 Task: Find connections with filter location Portoviejo with filter topic #healthwith filter profile language German with filter current company W. L. Gore & Associates with filter school Kakatiya Institute of Technology & Science, Yerragattu Hillocks, Bheemaram, Hasanparthy, Warangal with filter industry Armed Forces with filter service category Bookkeeping with filter keywords title Conservation Scientist
Action: Mouse moved to (441, 458)
Screenshot: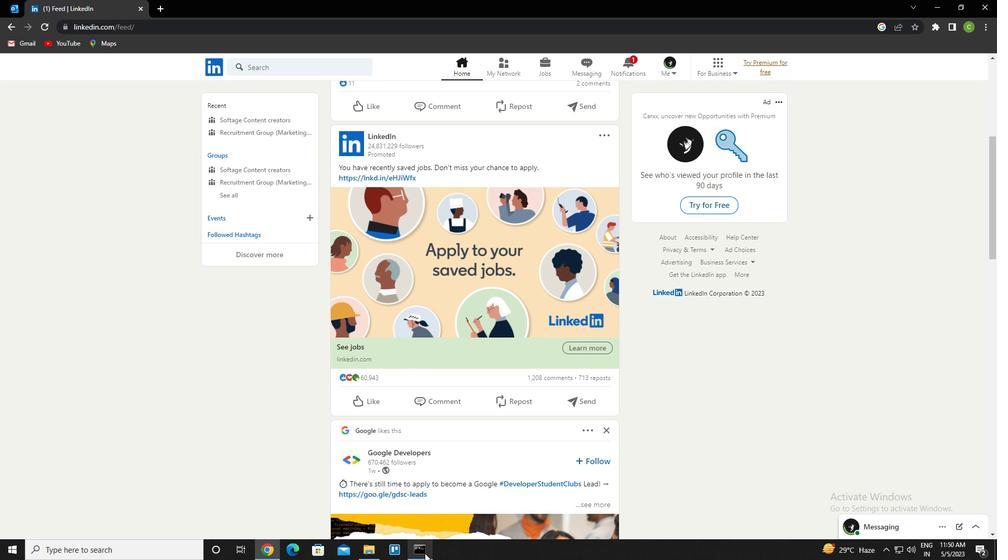 
Action: Mouse scrolled (441, 459) with delta (0, 0)
Screenshot: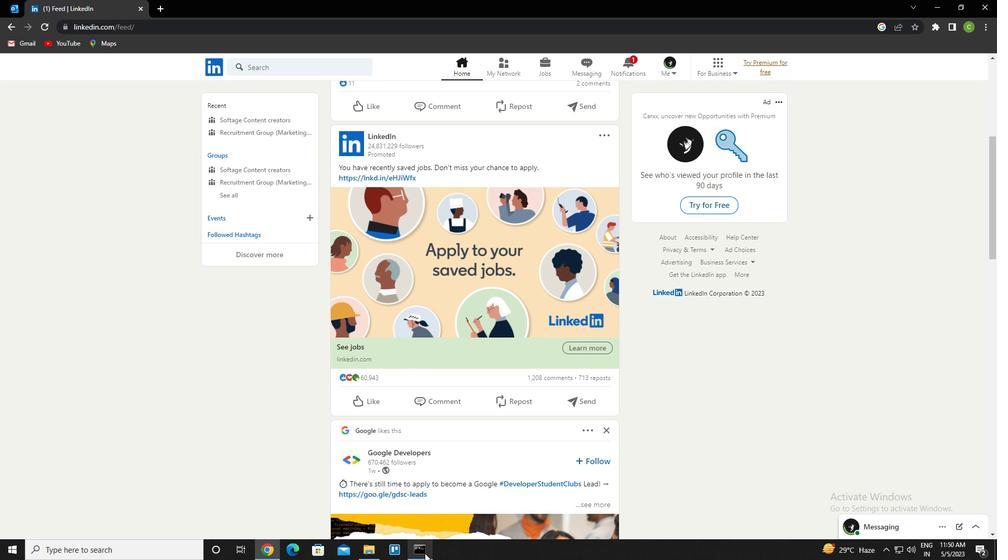 
Action: Mouse moved to (501, 70)
Screenshot: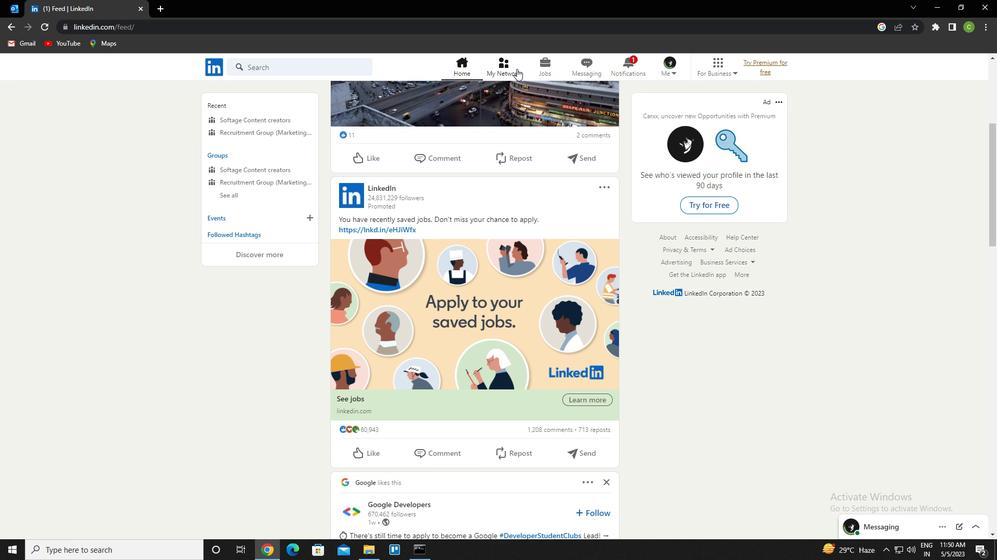 
Action: Mouse pressed left at (501, 70)
Screenshot: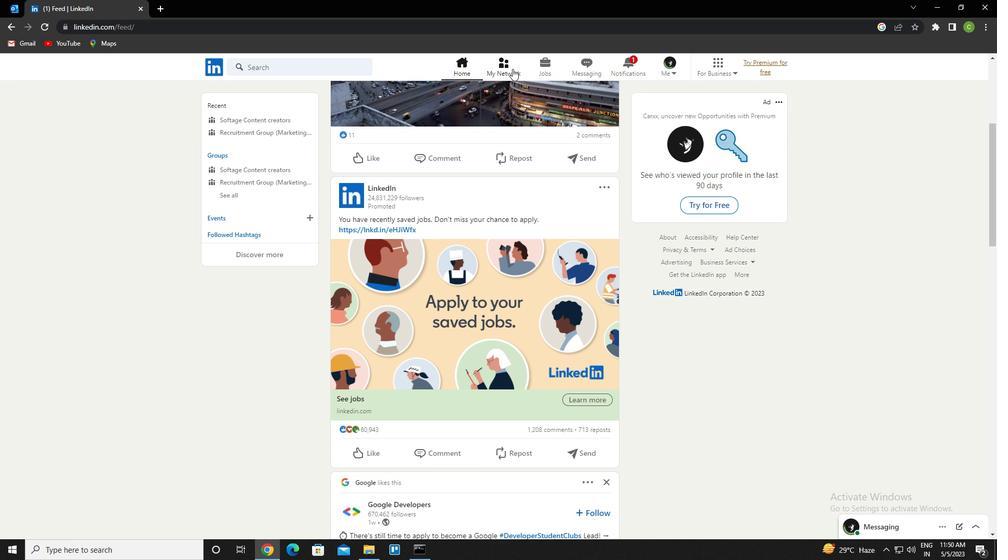 
Action: Mouse moved to (310, 131)
Screenshot: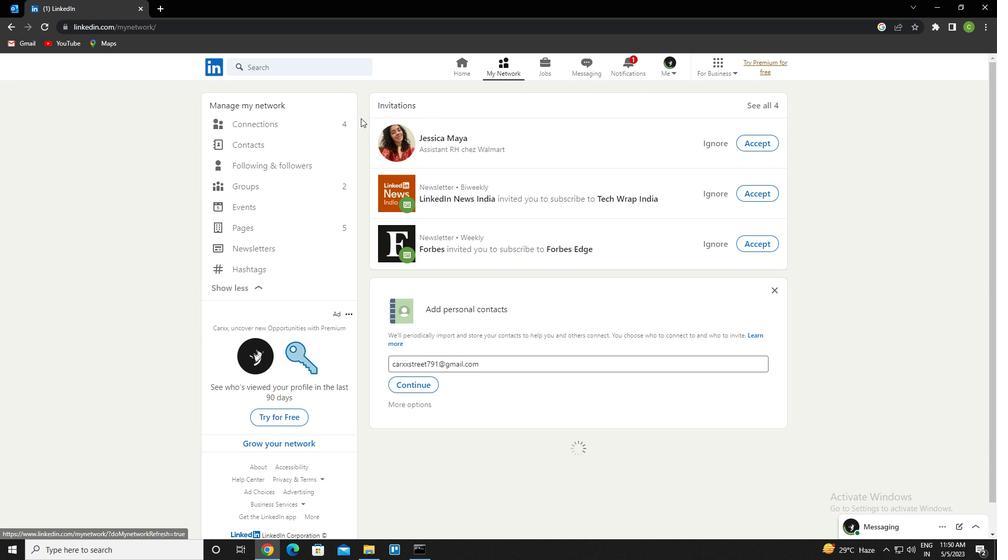 
Action: Mouse pressed left at (310, 131)
Screenshot: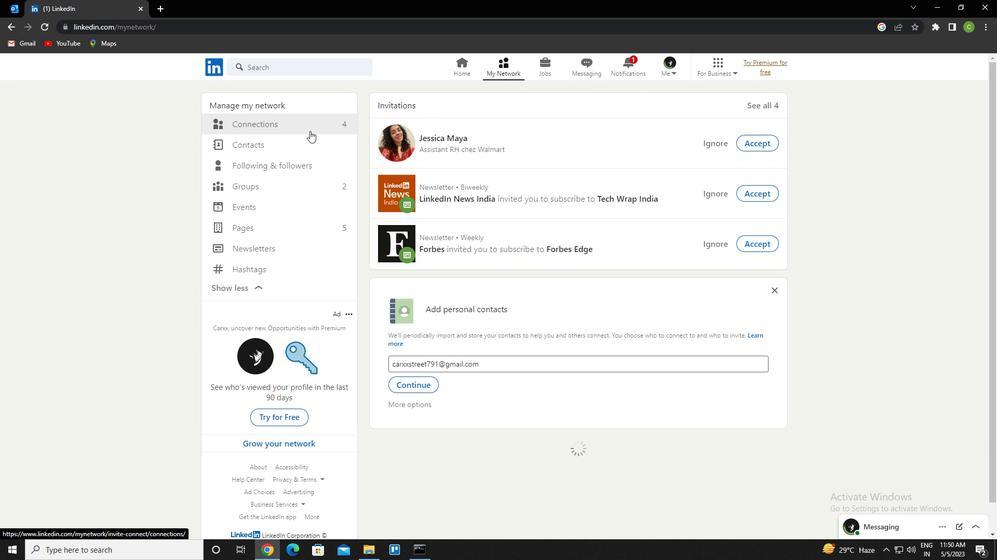 
Action: Mouse moved to (293, 127)
Screenshot: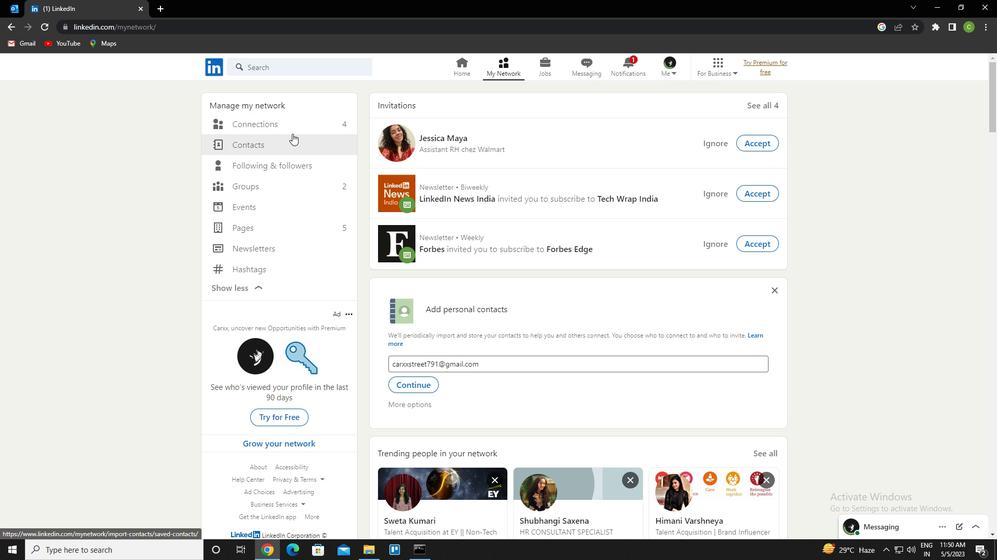 
Action: Mouse pressed left at (293, 127)
Screenshot: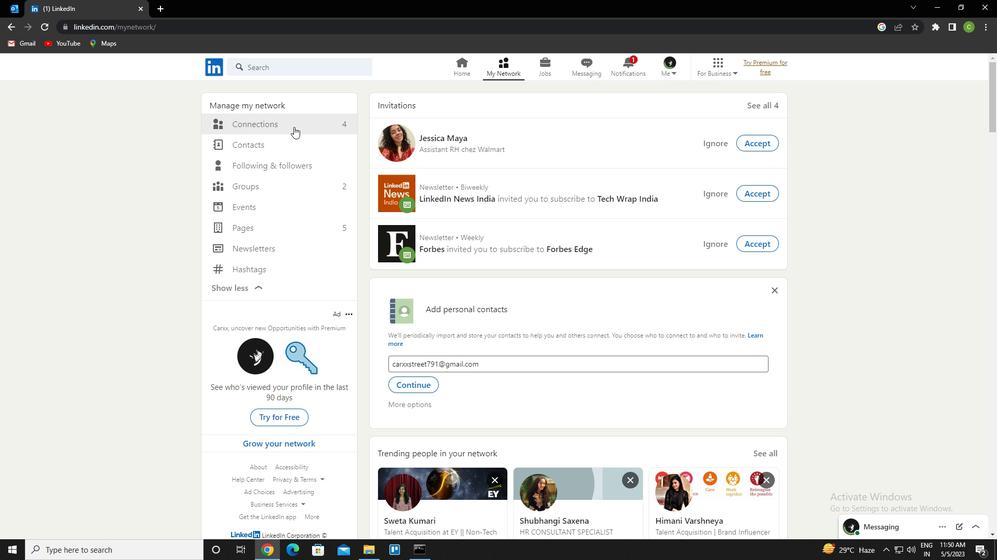 
Action: Mouse moved to (563, 120)
Screenshot: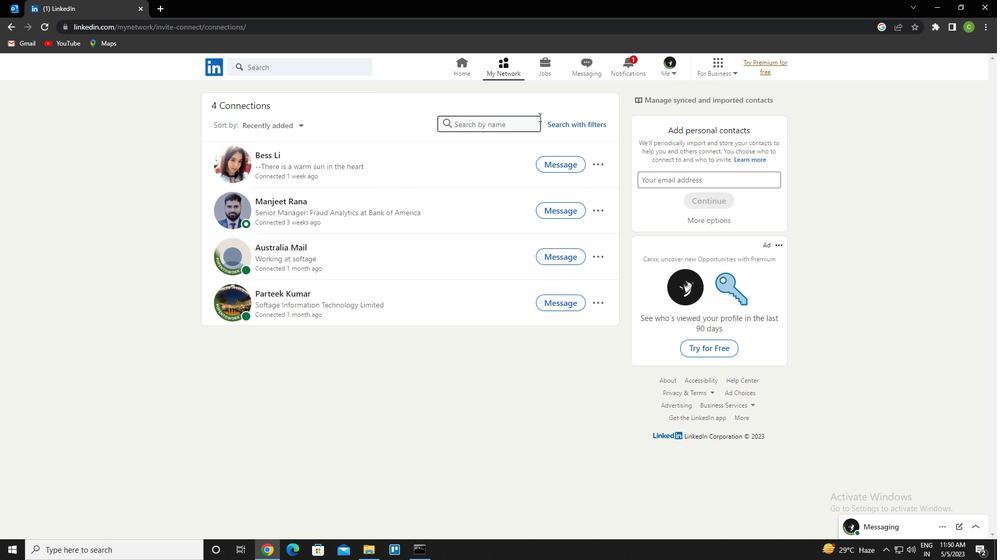 
Action: Mouse pressed left at (563, 120)
Screenshot: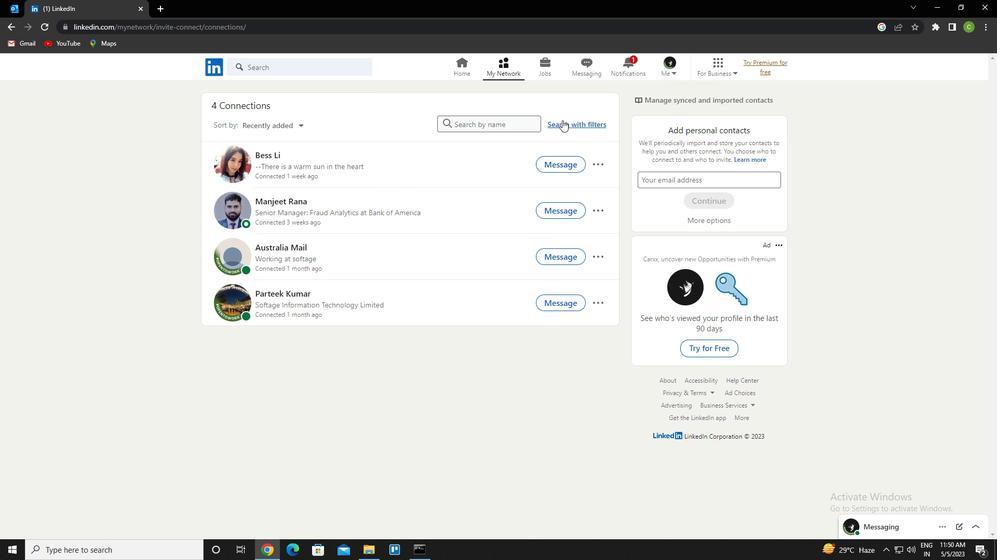 
Action: Mouse moved to (541, 72)
Screenshot: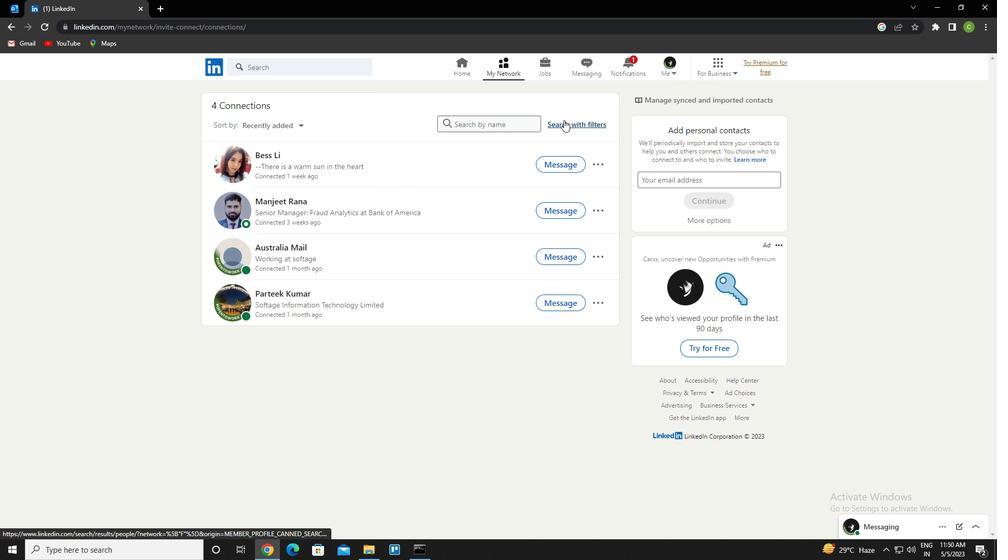 
Action: Key pressed <Key.space>
Screenshot: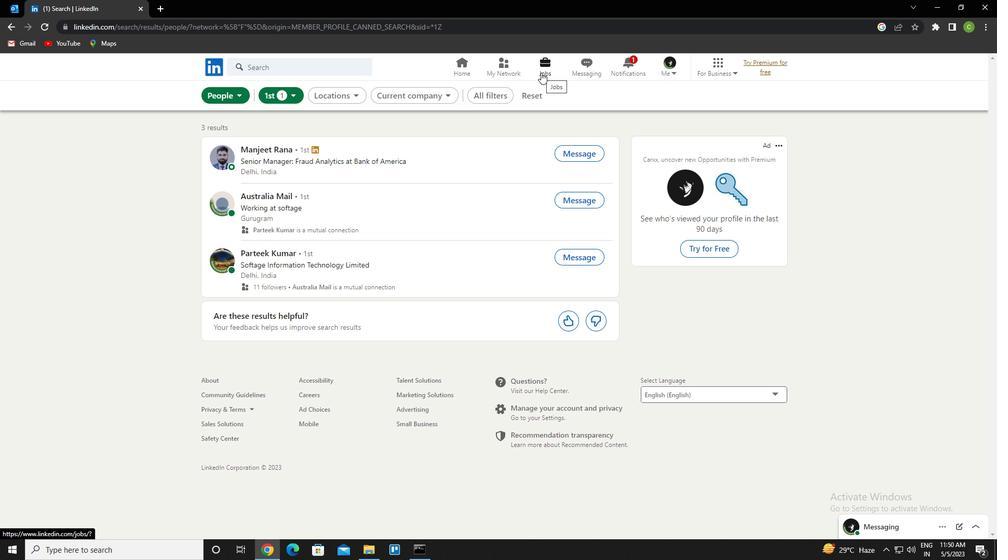 
Action: Mouse moved to (525, 93)
Screenshot: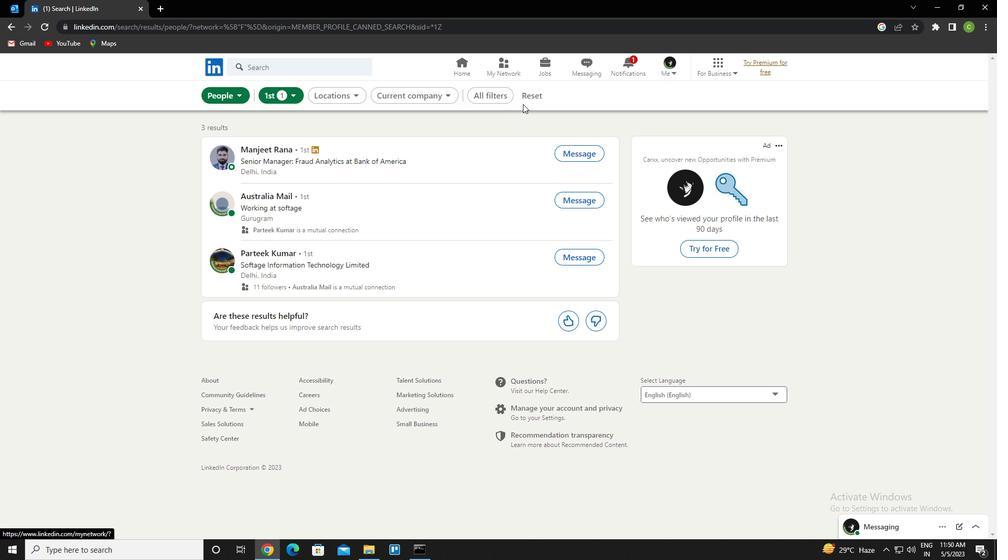 
Action: Mouse pressed left at (525, 93)
Screenshot: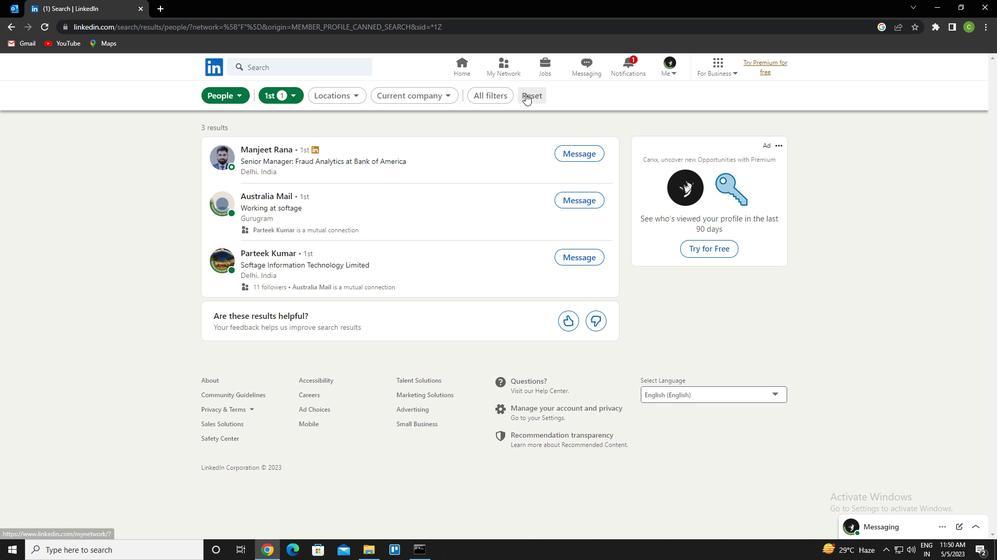 
Action: Mouse moved to (519, 101)
Screenshot: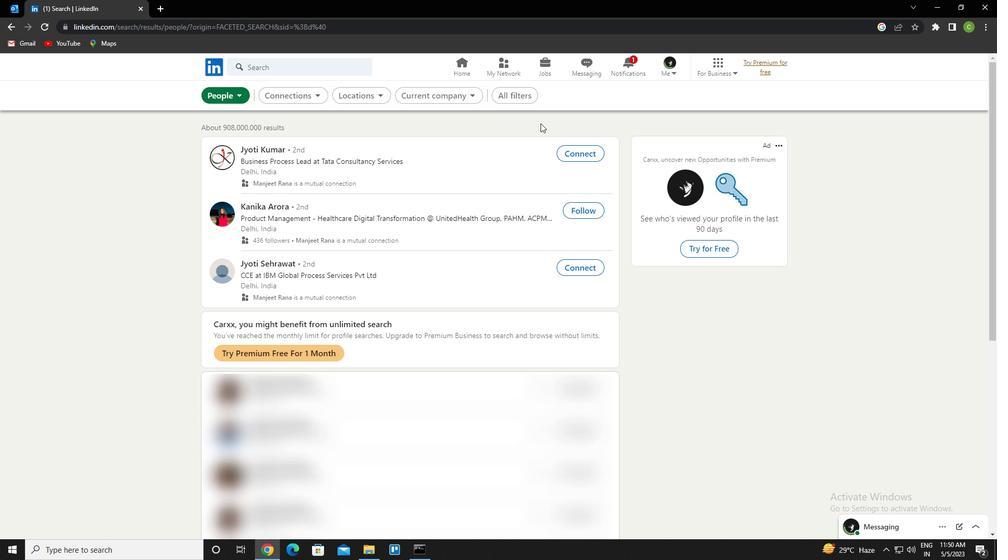 
Action: Mouse pressed left at (519, 101)
Screenshot: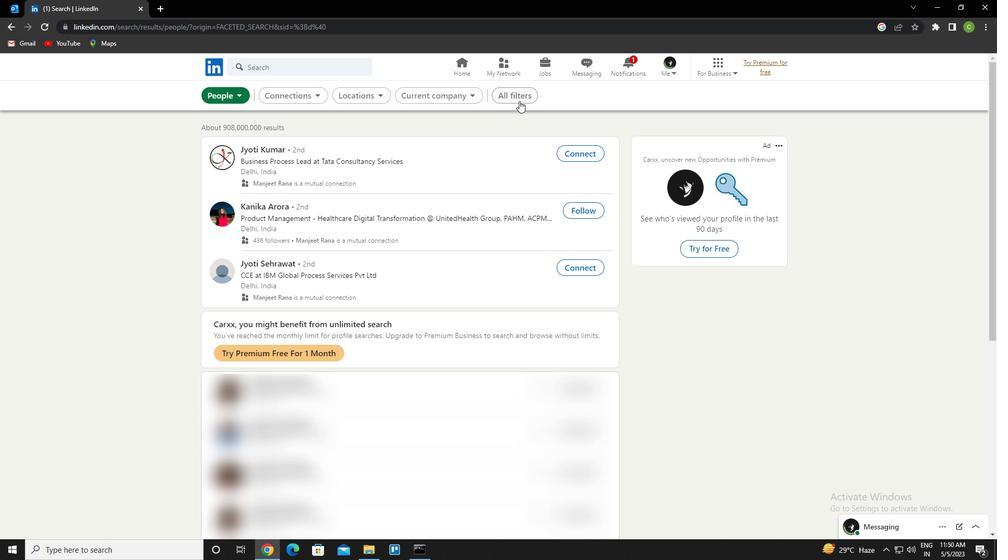 
Action: Mouse moved to (848, 221)
Screenshot: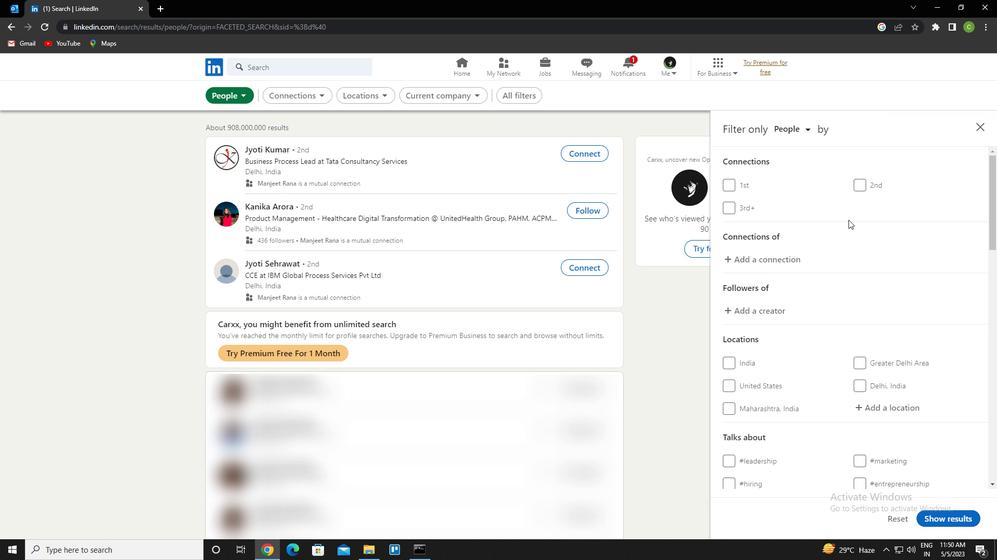 
Action: Mouse scrolled (848, 220) with delta (0, 0)
Screenshot: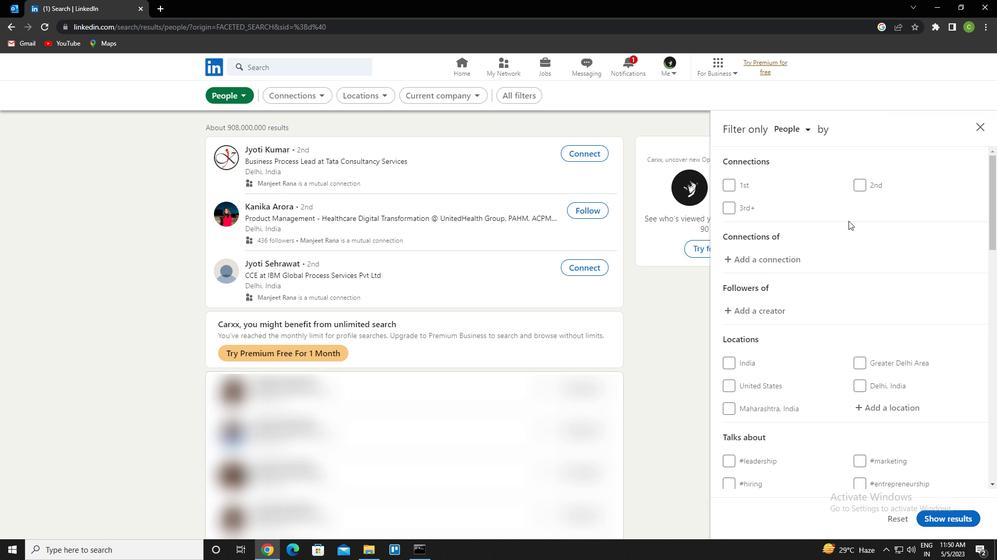 
Action: Mouse scrolled (848, 220) with delta (0, 0)
Screenshot: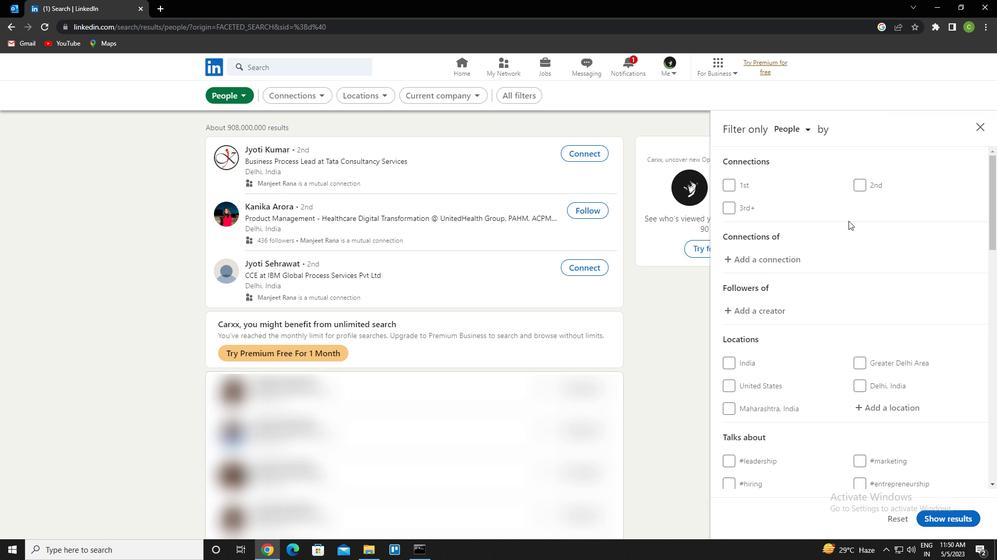 
Action: Mouse moved to (876, 301)
Screenshot: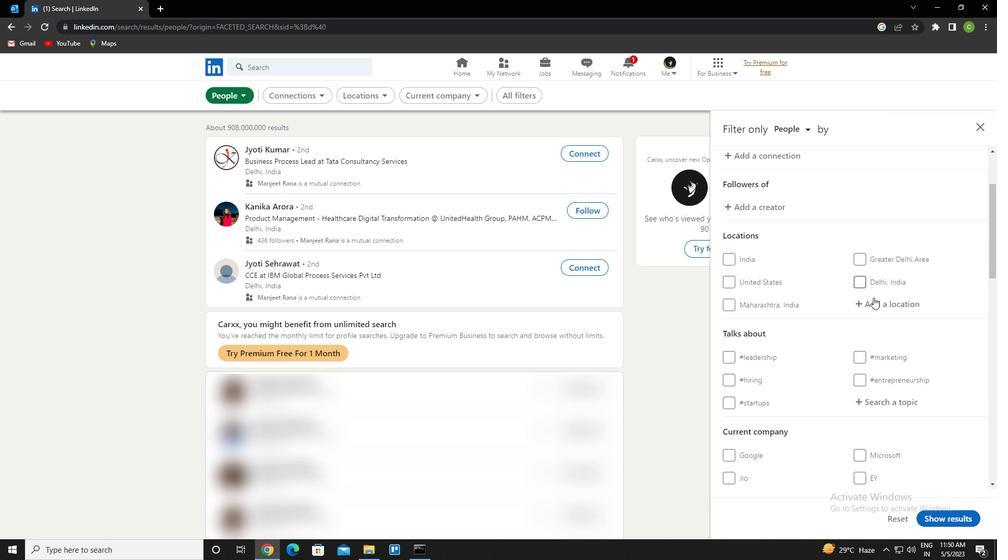 
Action: Mouse pressed left at (876, 301)
Screenshot: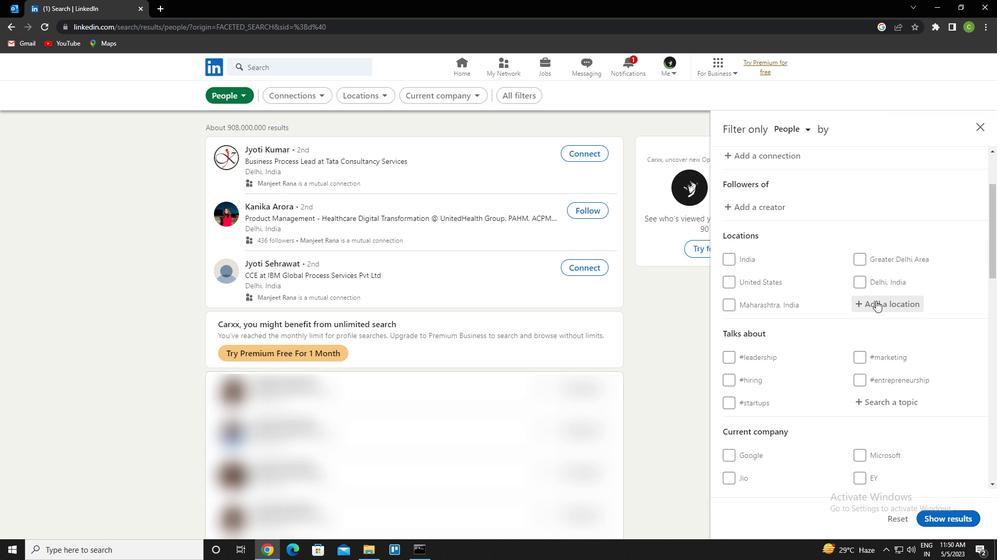 
Action: Mouse moved to (789, 236)
Screenshot: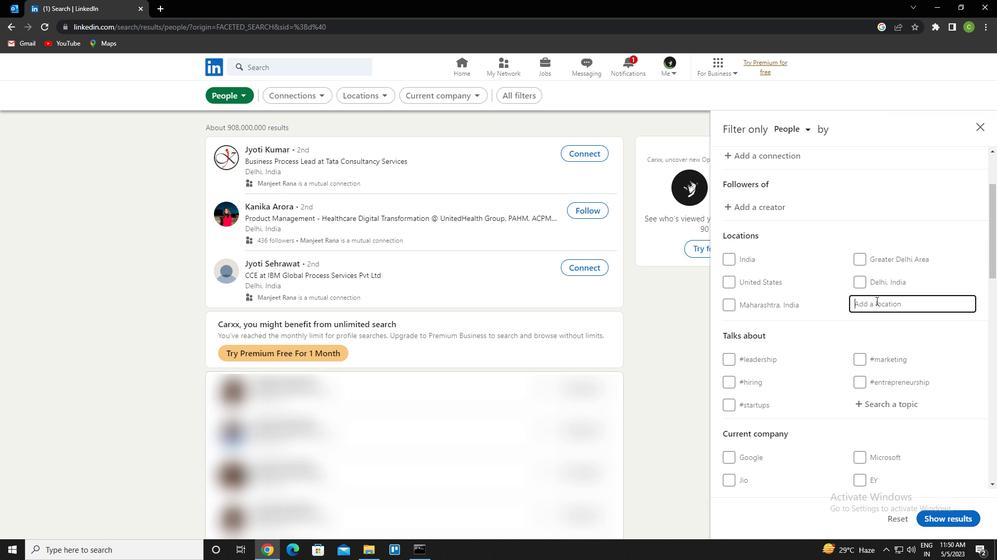 
Action: Key pressed <Key.caps_lock>p<Key.caps_lock>ortoviejo<Key.down><Key.enter>
Screenshot: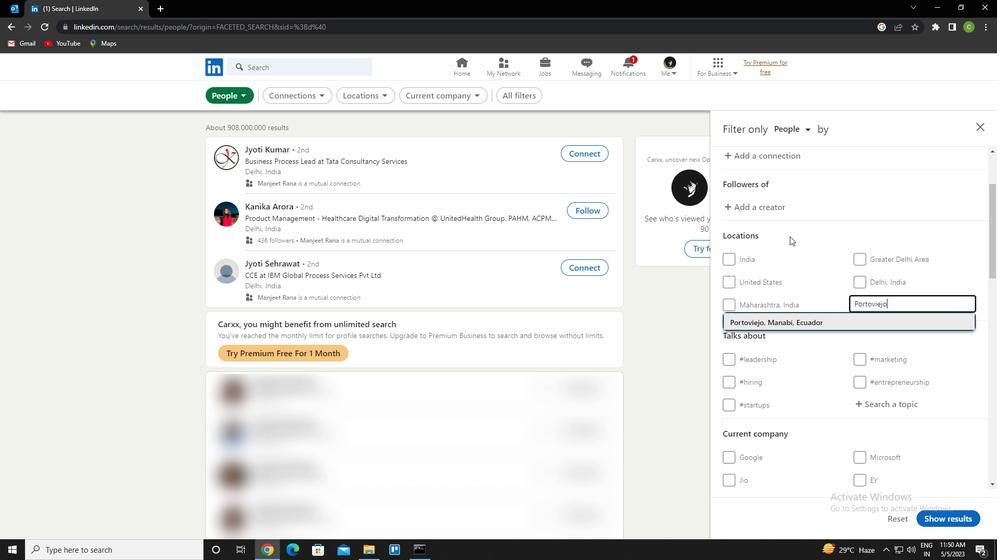 
Action: Mouse moved to (819, 230)
Screenshot: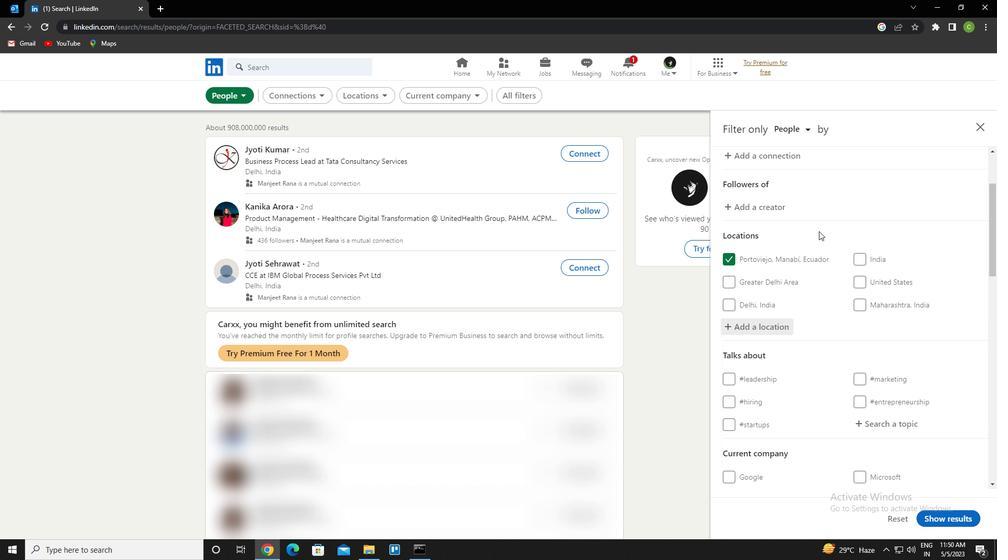 
Action: Mouse scrolled (819, 229) with delta (0, 0)
Screenshot: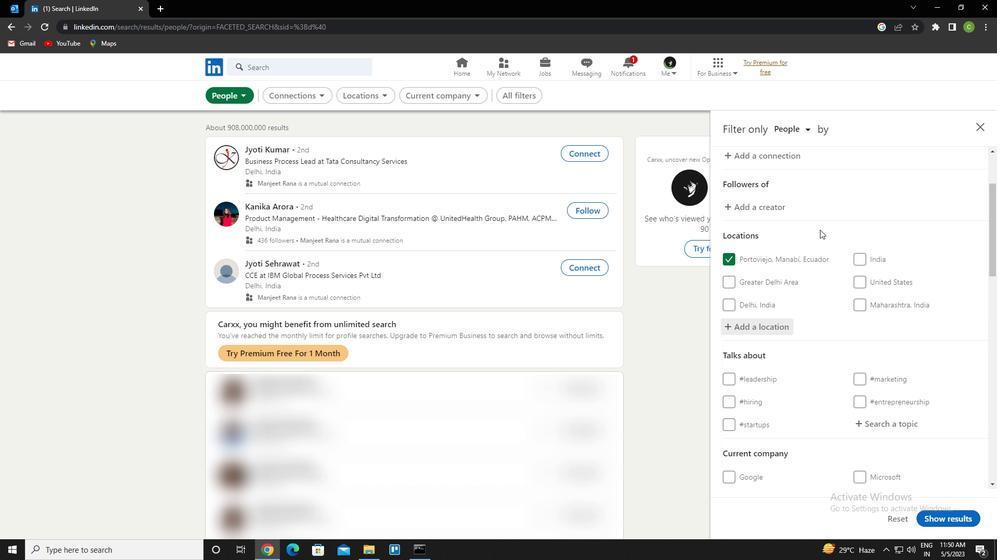 
Action: Mouse moved to (897, 372)
Screenshot: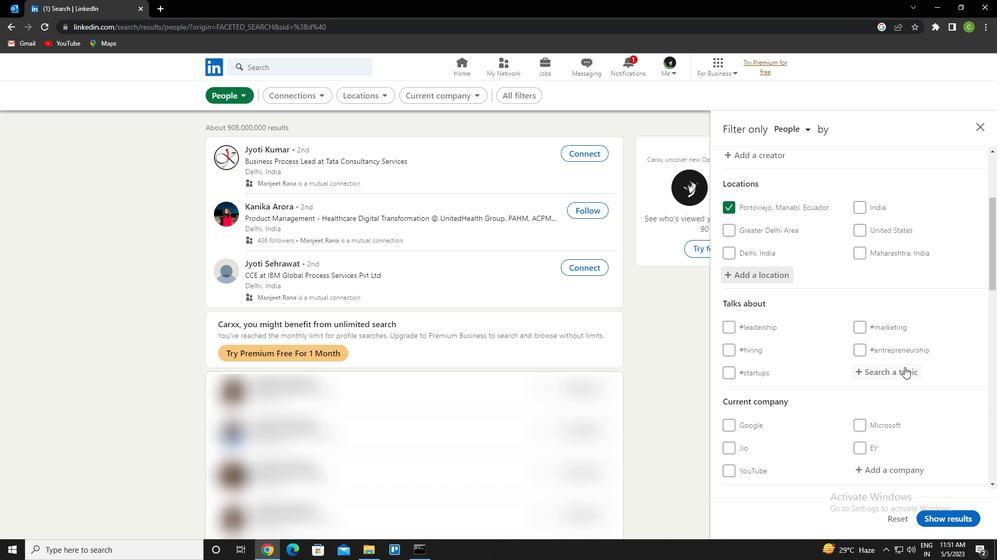 
Action: Mouse pressed left at (897, 372)
Screenshot: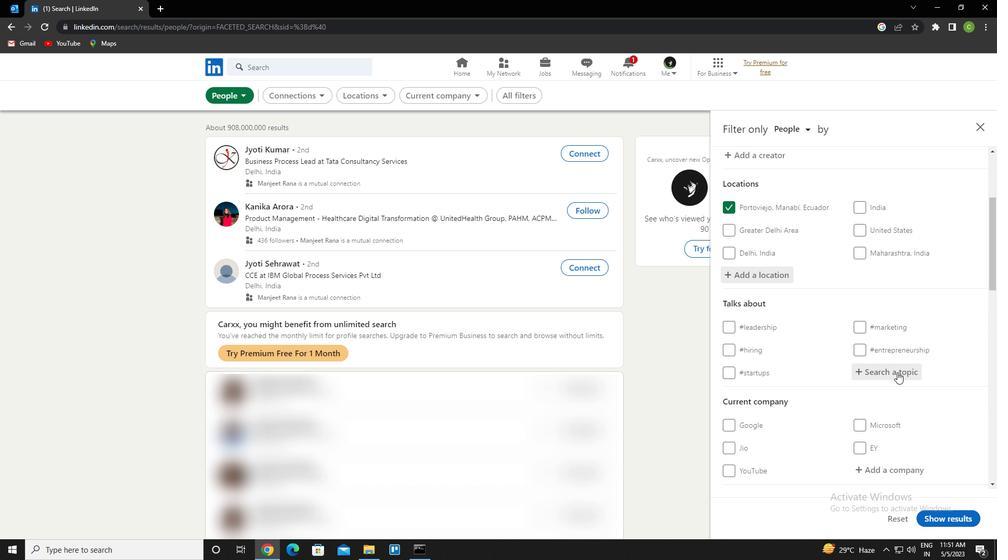 
Action: Mouse moved to (857, 348)
Screenshot: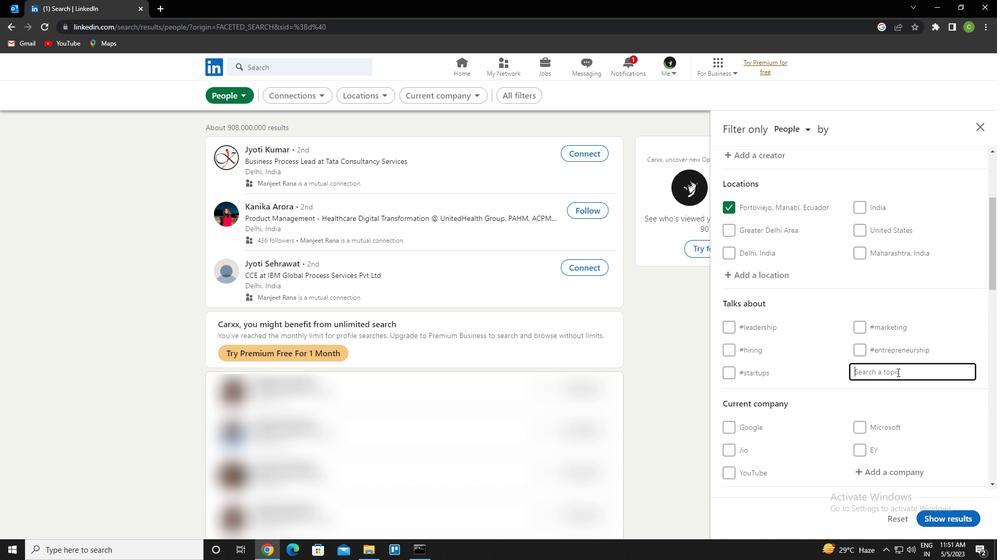 
Action: Key pressed health<Key.down><Key.down><Key.enter>
Screenshot: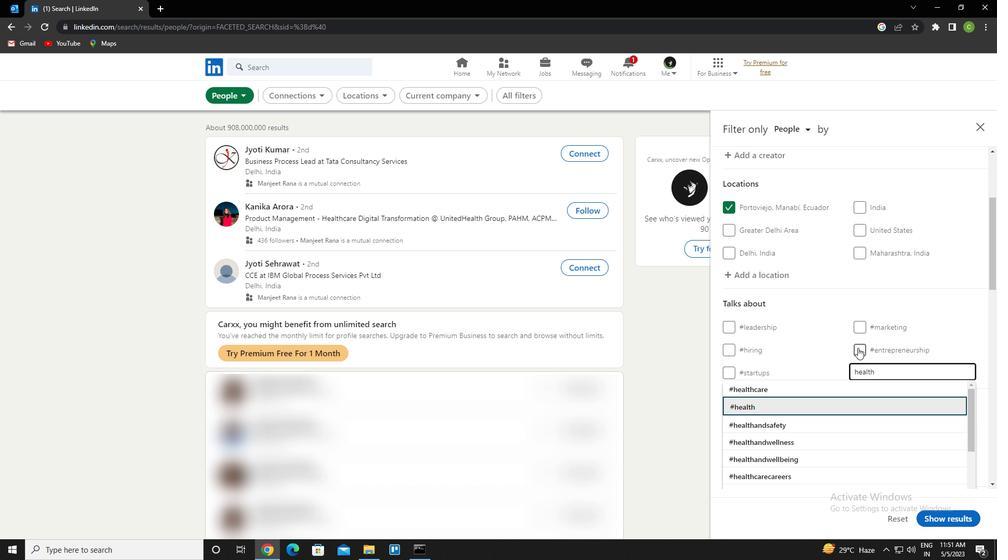 
Action: Mouse scrolled (857, 347) with delta (0, 0)
Screenshot: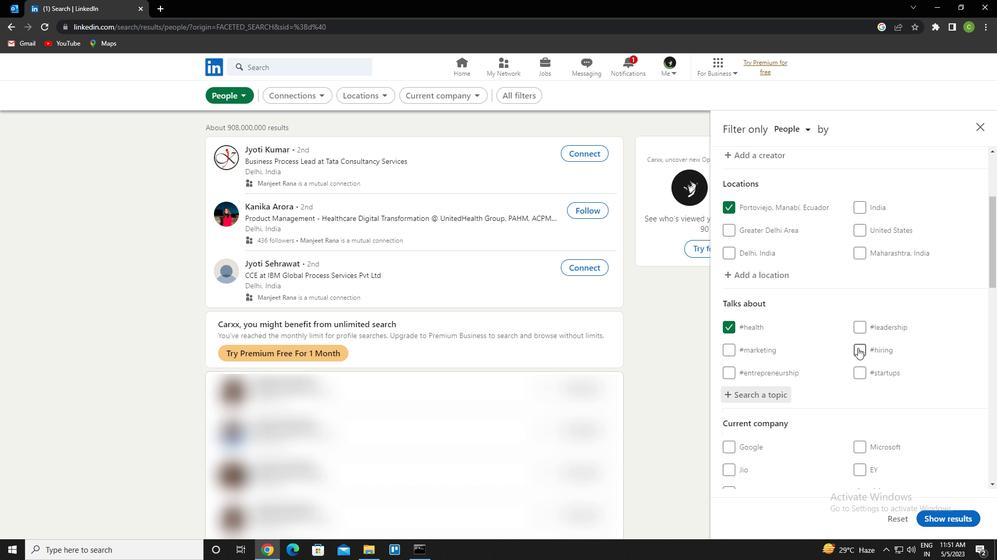 
Action: Mouse scrolled (857, 347) with delta (0, 0)
Screenshot: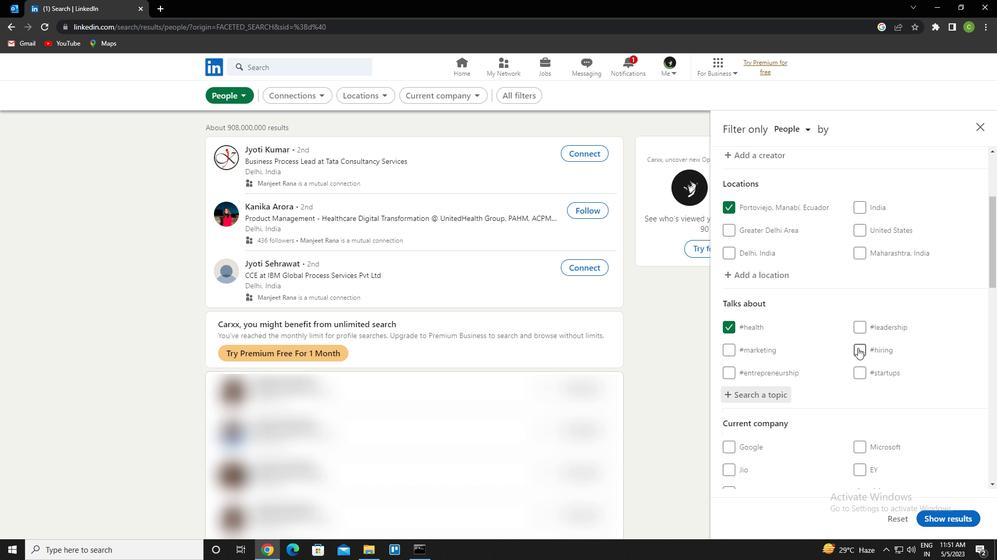 
Action: Mouse scrolled (857, 347) with delta (0, 0)
Screenshot: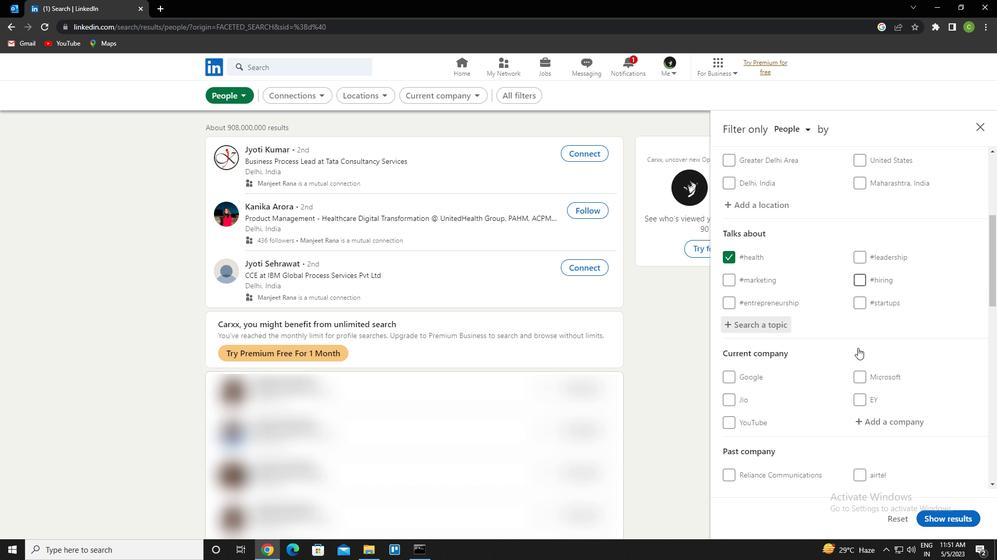 
Action: Mouse scrolled (857, 347) with delta (0, 0)
Screenshot: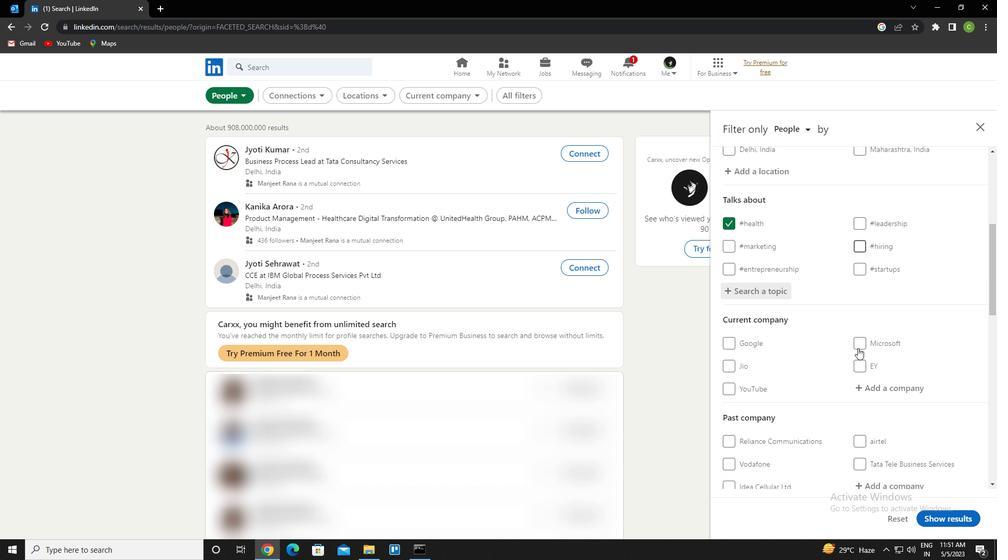 
Action: Mouse scrolled (857, 347) with delta (0, 0)
Screenshot: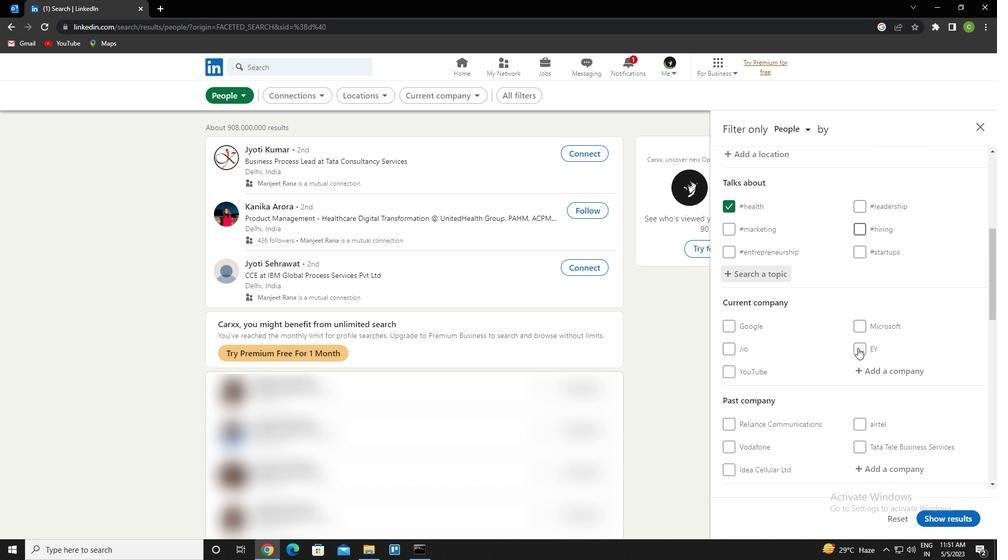 
Action: Mouse scrolled (857, 347) with delta (0, 0)
Screenshot: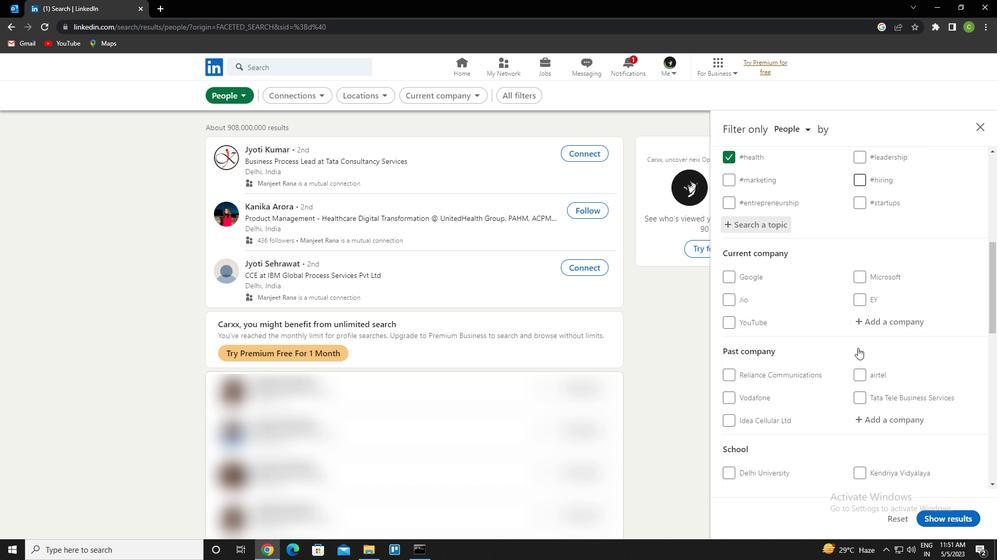 
Action: Mouse scrolled (857, 347) with delta (0, 0)
Screenshot: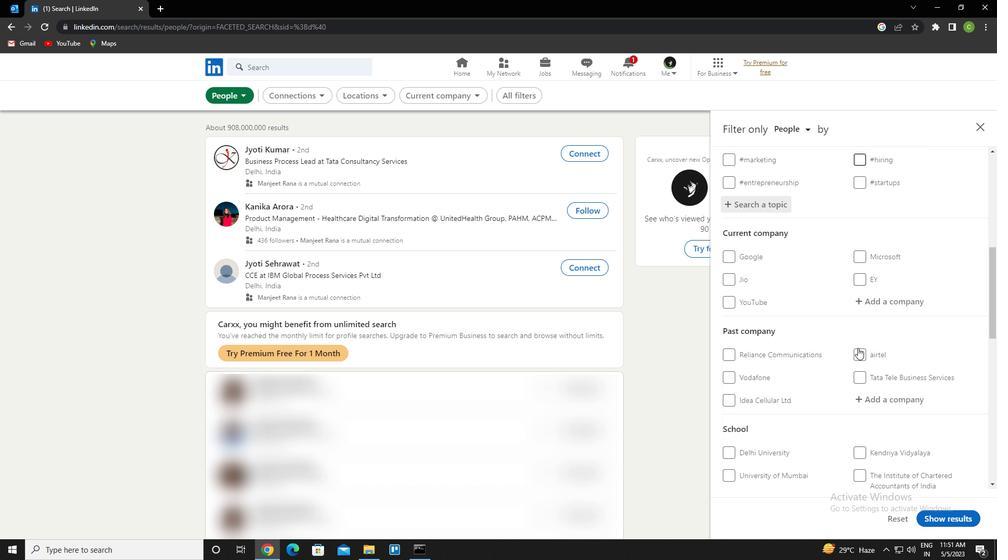 
Action: Mouse scrolled (857, 347) with delta (0, 0)
Screenshot: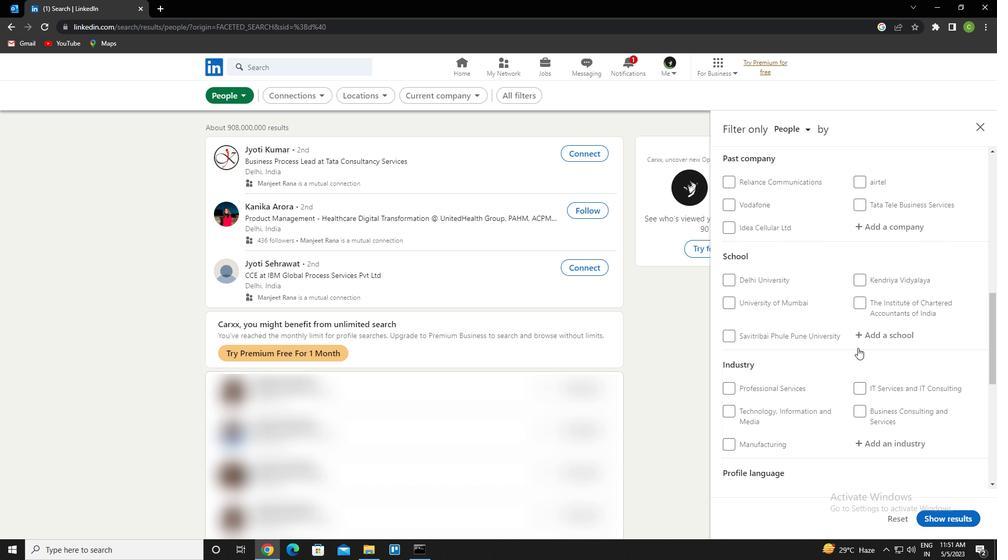 
Action: Mouse scrolled (857, 347) with delta (0, 0)
Screenshot: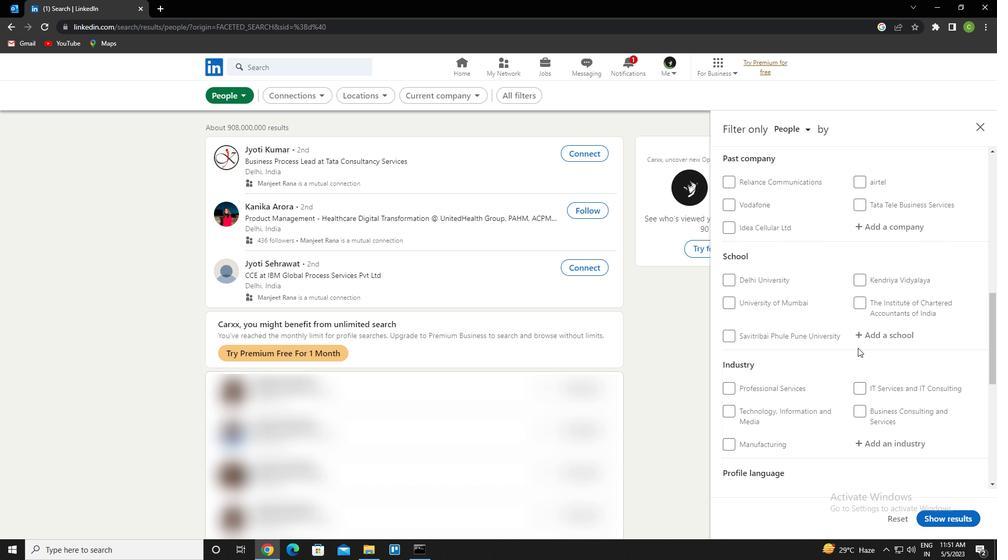 
Action: Mouse scrolled (857, 347) with delta (0, 0)
Screenshot: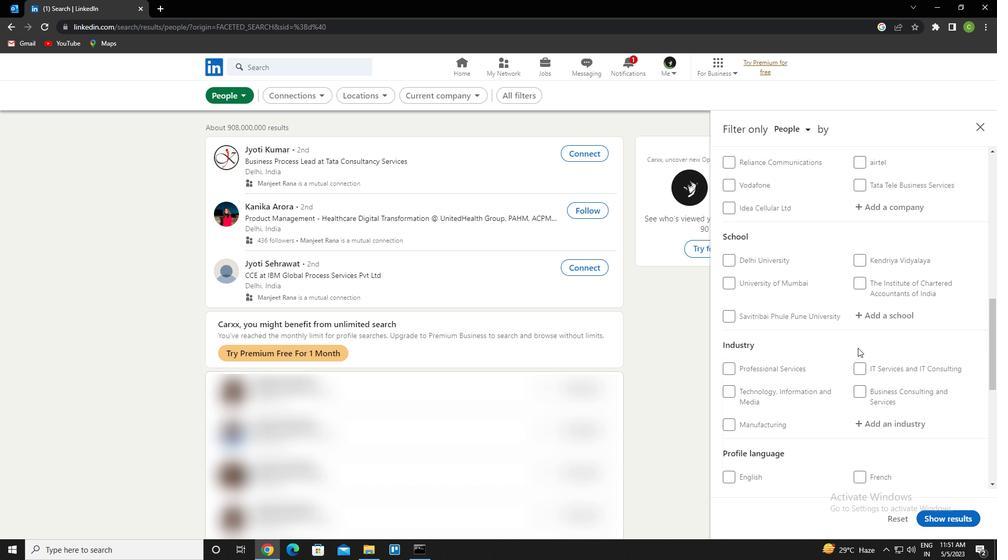 
Action: Mouse scrolled (857, 347) with delta (0, 0)
Screenshot: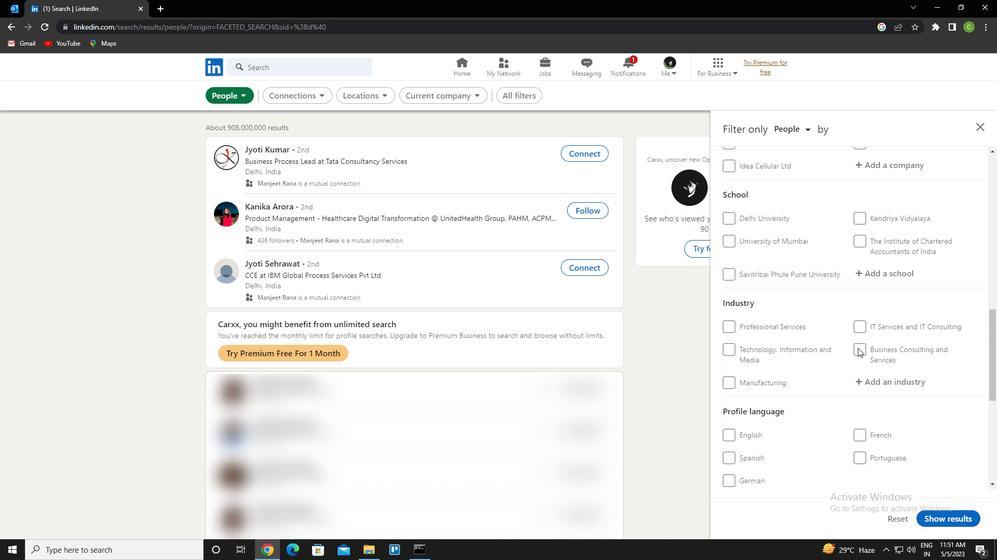 
Action: Mouse moved to (730, 337)
Screenshot: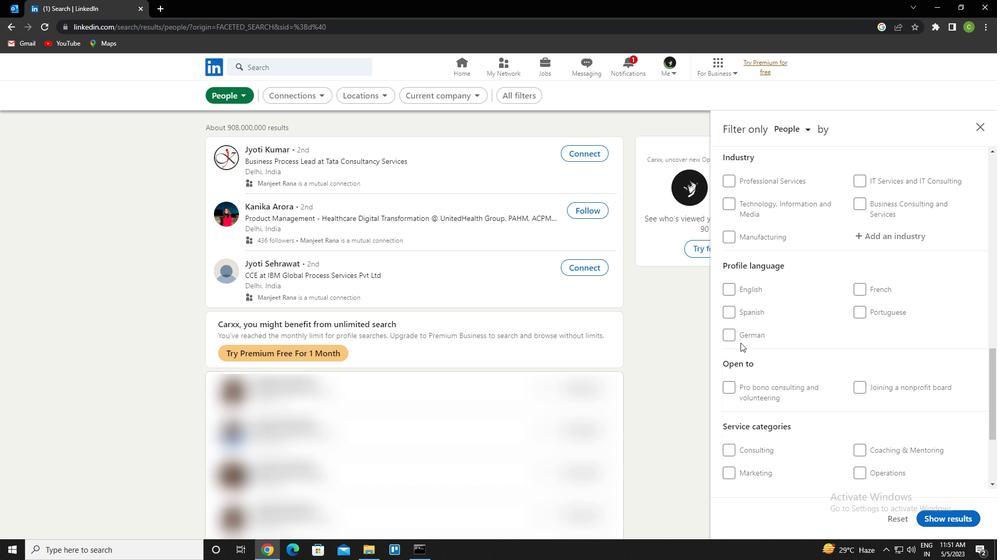 
Action: Mouse pressed left at (730, 337)
Screenshot: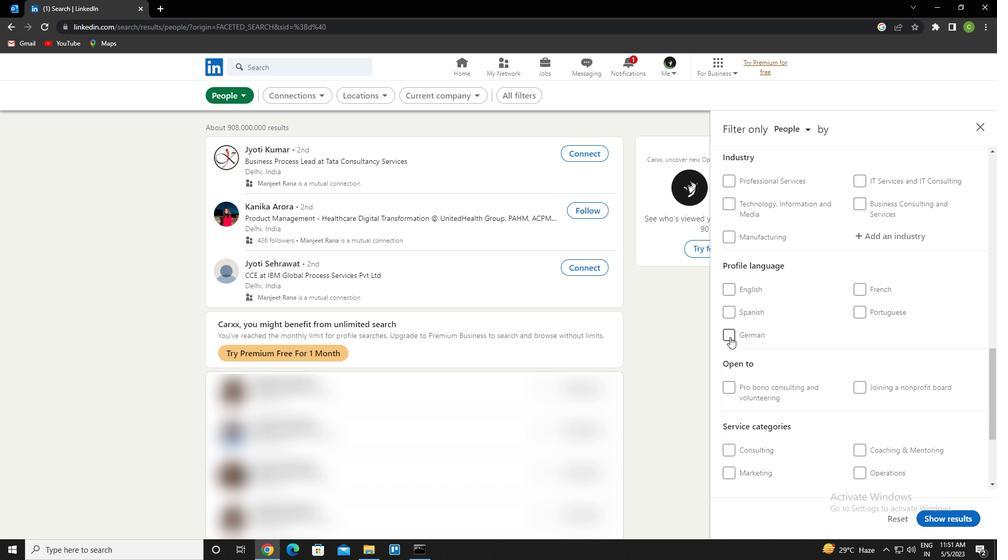 
Action: Mouse moved to (811, 340)
Screenshot: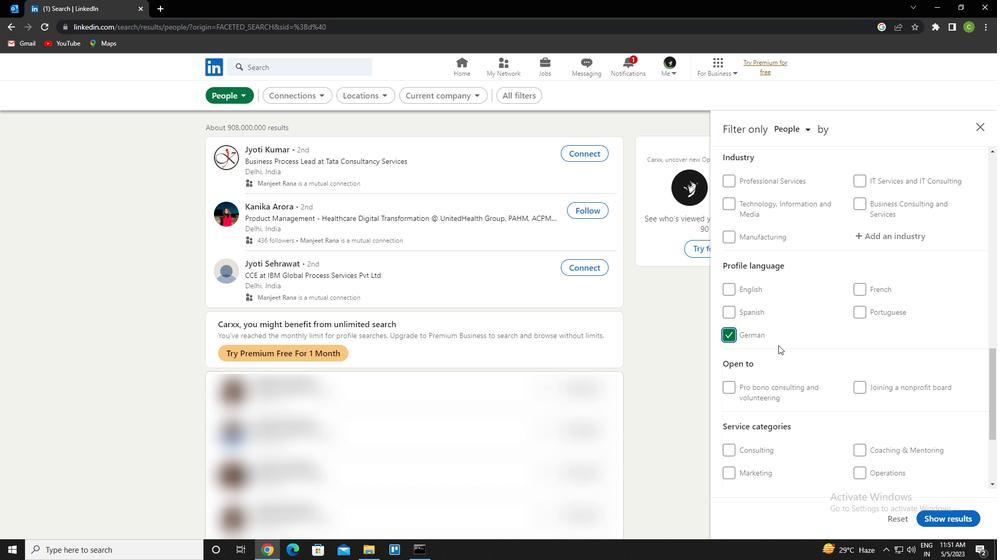 
Action: Mouse scrolled (811, 341) with delta (0, 0)
Screenshot: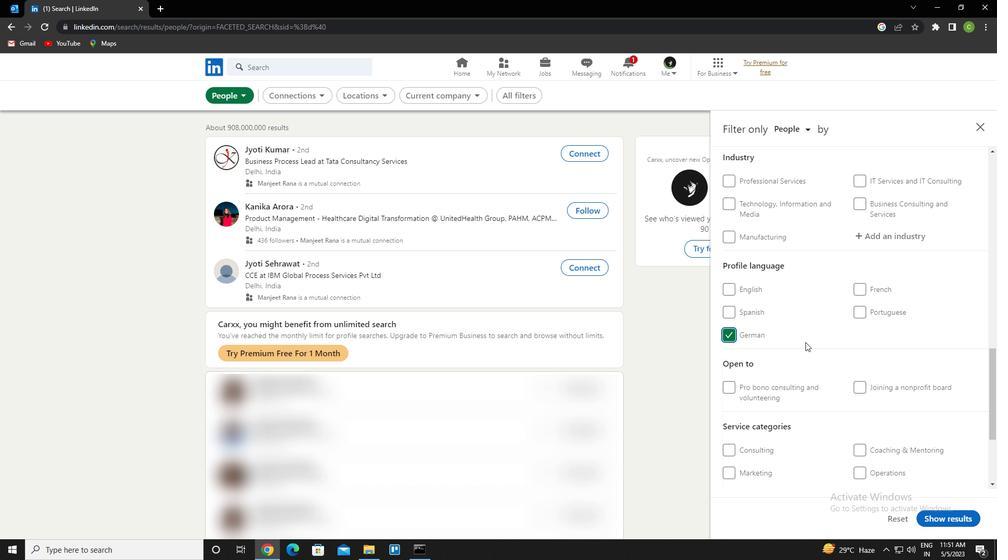 
Action: Mouse scrolled (811, 341) with delta (0, 0)
Screenshot: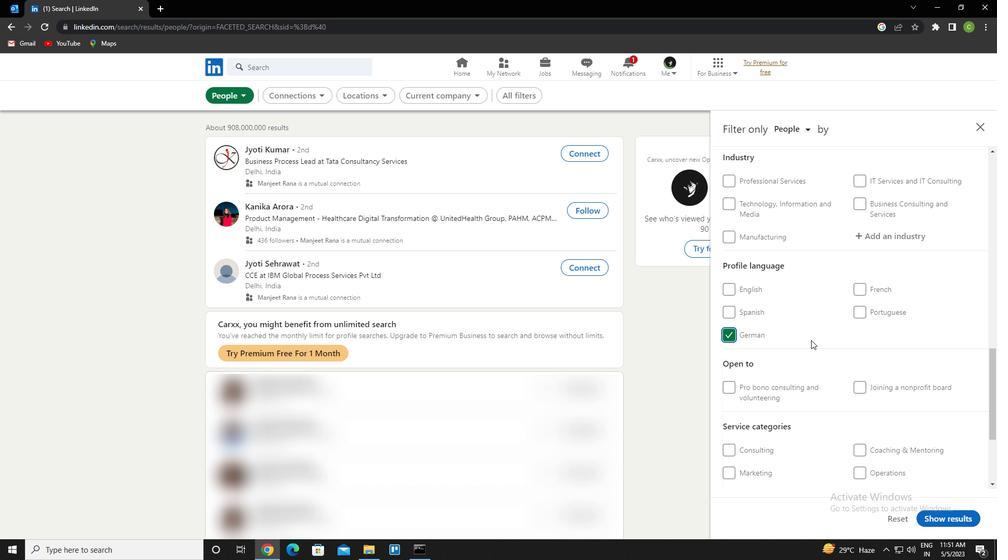 
Action: Mouse scrolled (811, 341) with delta (0, 0)
Screenshot: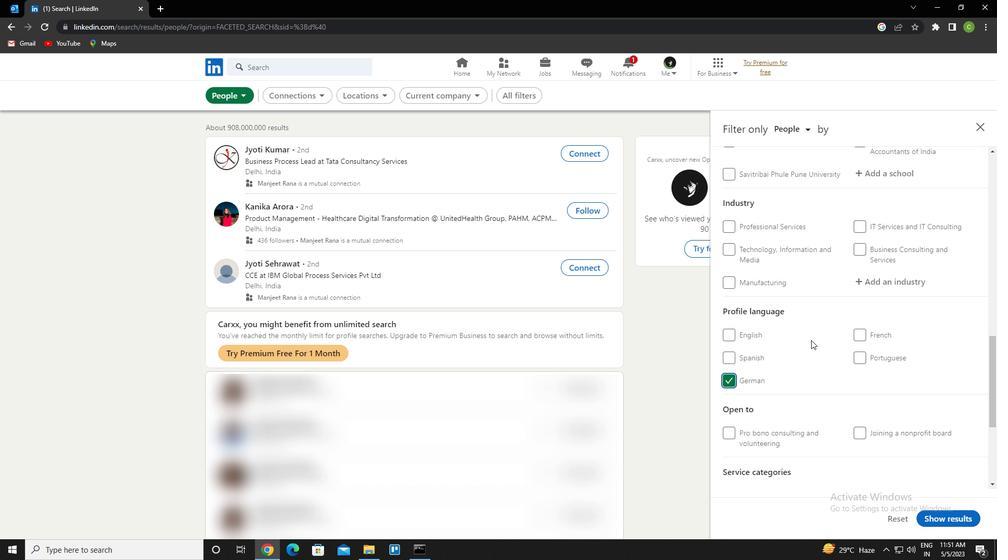 
Action: Mouse scrolled (811, 341) with delta (0, 0)
Screenshot: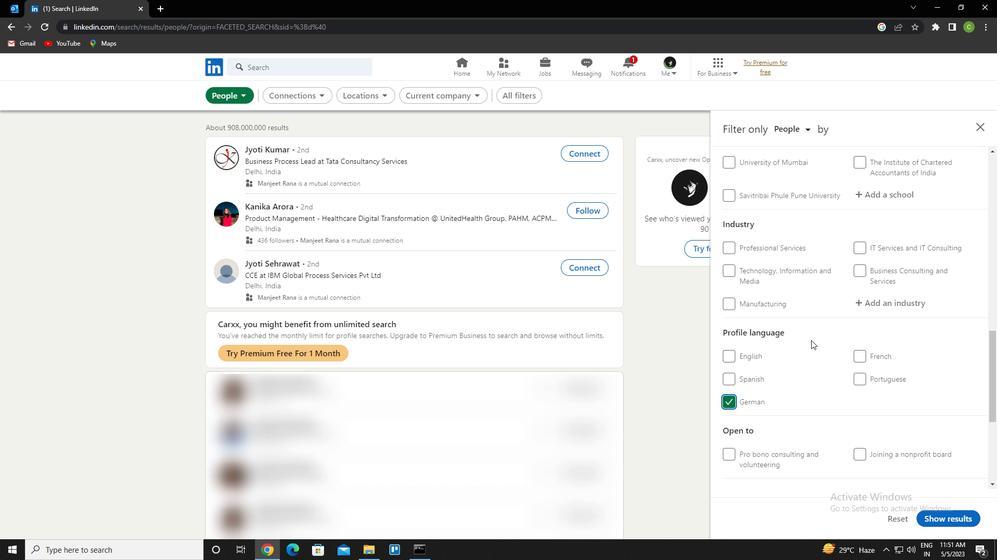 
Action: Mouse scrolled (811, 341) with delta (0, 0)
Screenshot: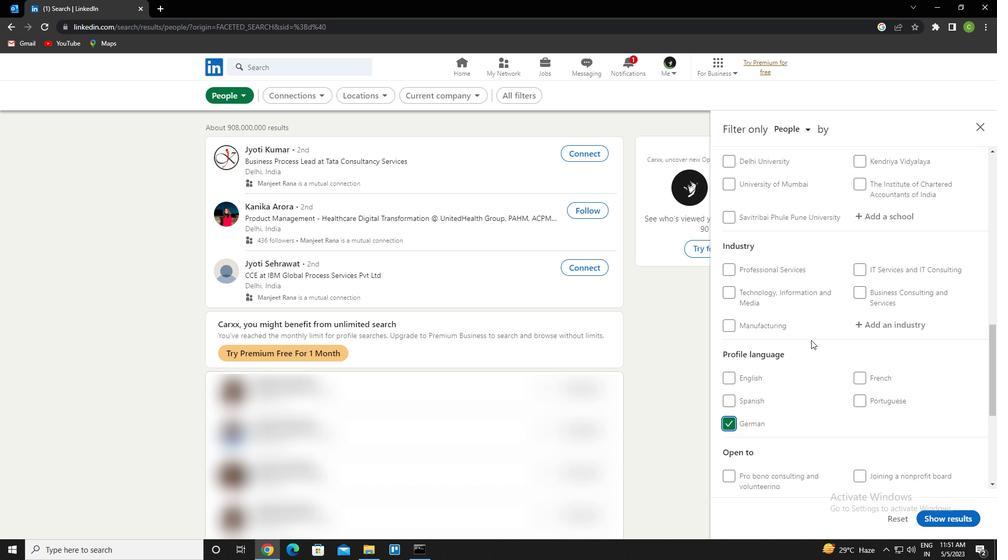 
Action: Mouse moved to (803, 334)
Screenshot: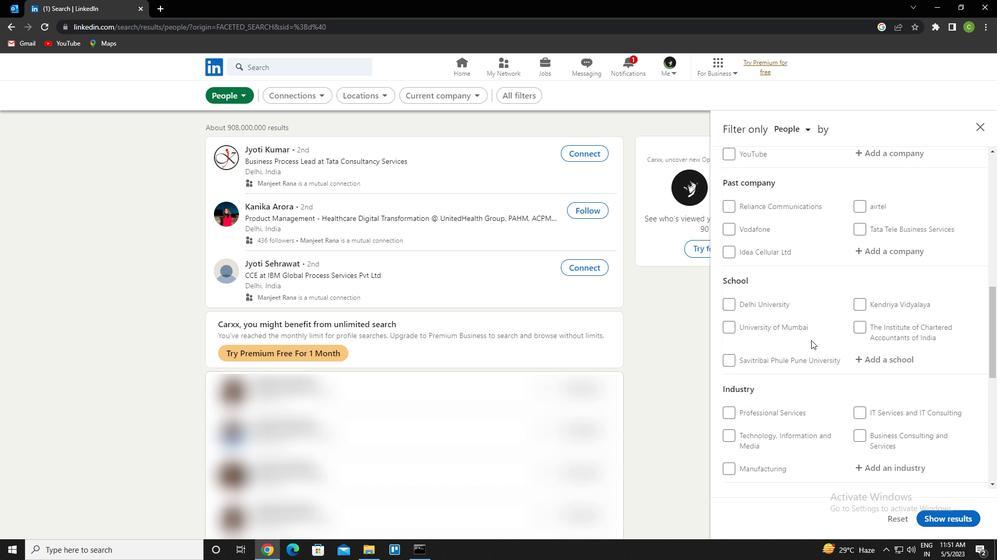 
Action: Mouse scrolled (803, 334) with delta (0, 0)
Screenshot: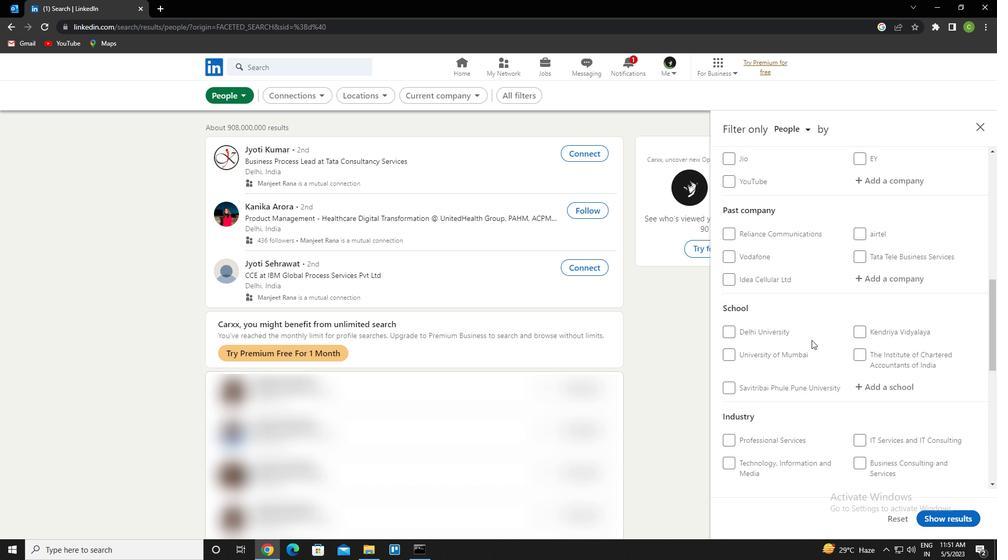 
Action: Mouse scrolled (803, 334) with delta (0, 0)
Screenshot: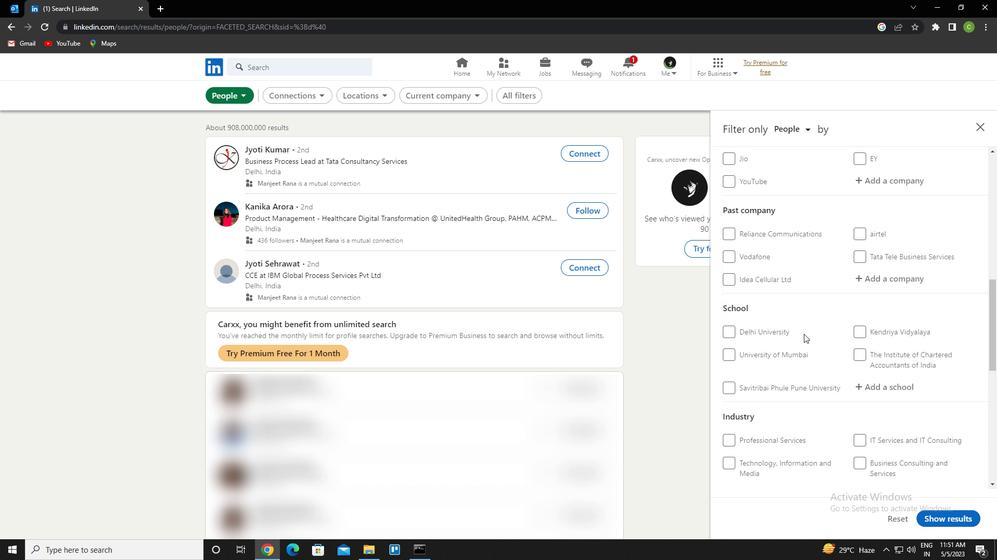 
Action: Mouse moved to (890, 286)
Screenshot: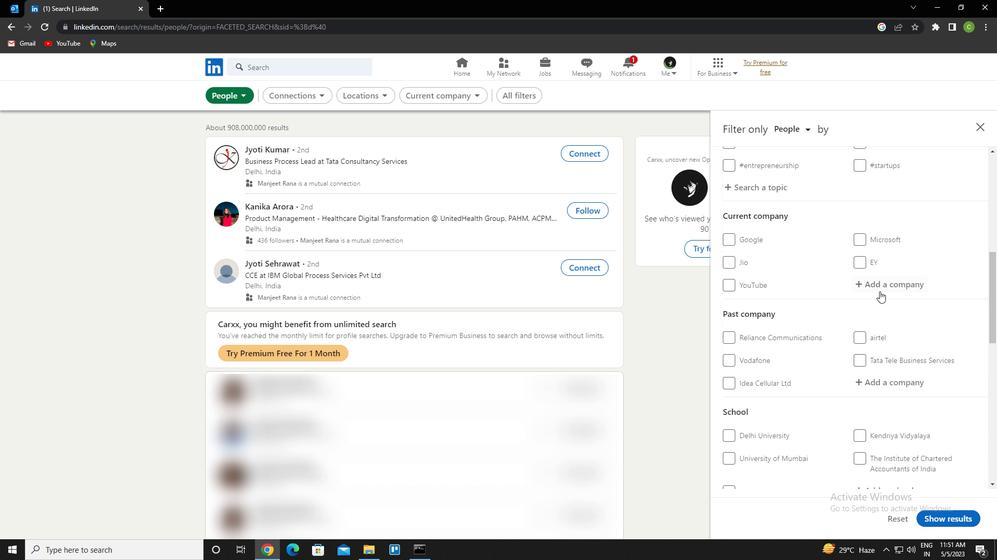 
Action: Mouse pressed left at (890, 286)
Screenshot: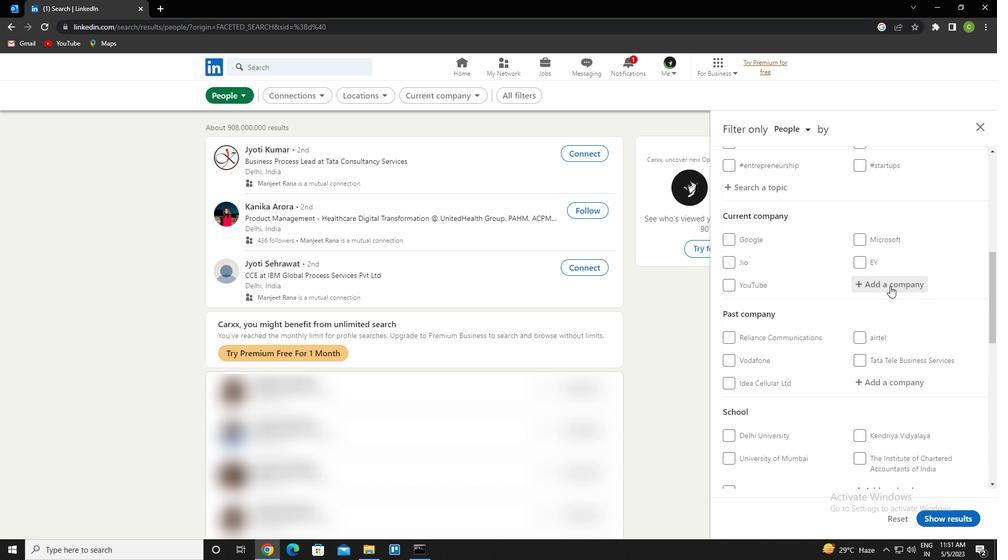 
Action: Mouse moved to (893, 285)
Screenshot: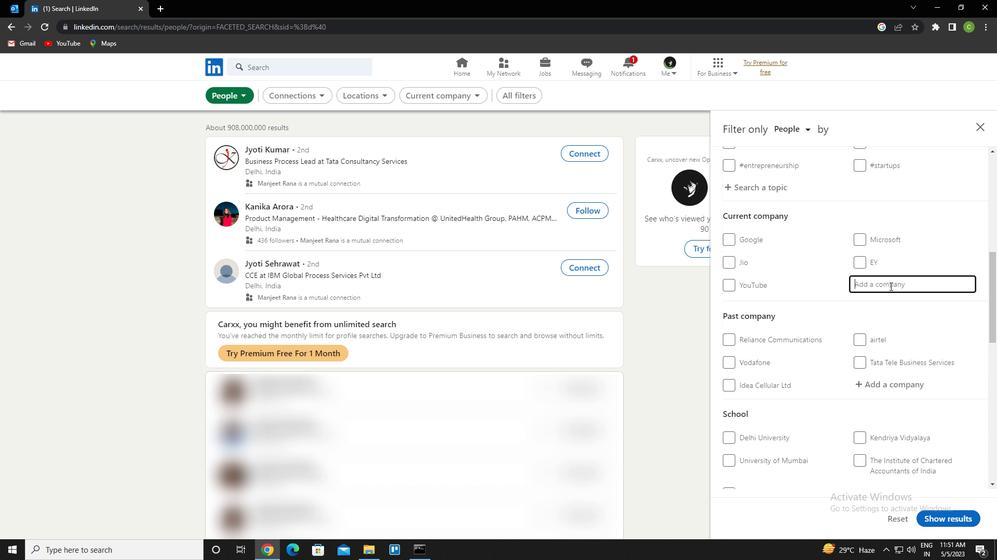 
Action: Key pressed <Key.caps_lock>w.l<Key.space>g<Key.caps_lock>ore<Key.space><Key.shift>&<Key.space><Key.caps_lock>A<Key.caps_lock>SSOCIATE<Key.down><Key.enter>
Screenshot: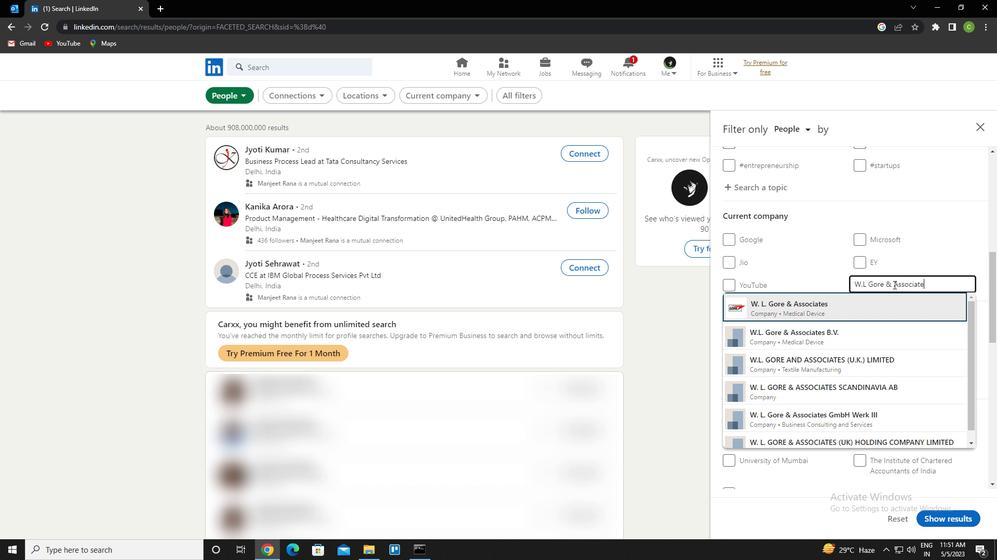 
Action: Mouse moved to (912, 293)
Screenshot: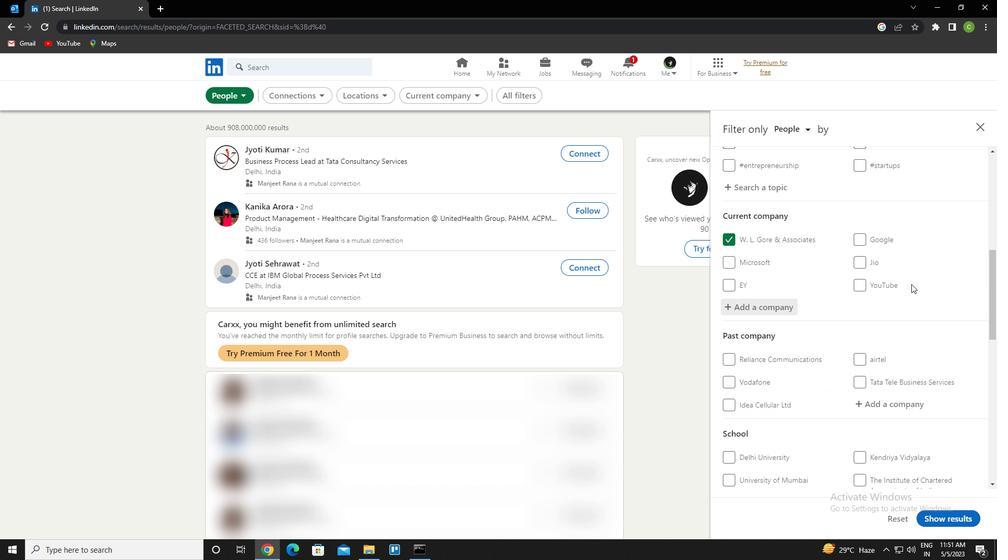 
Action: Mouse scrolled (912, 293) with delta (0, 0)
Screenshot: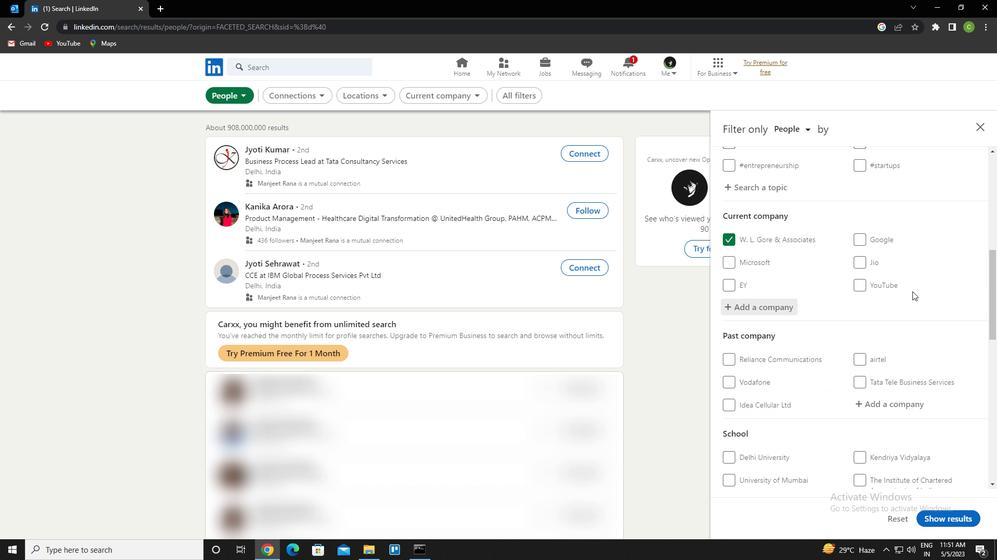 
Action: Mouse moved to (909, 297)
Screenshot: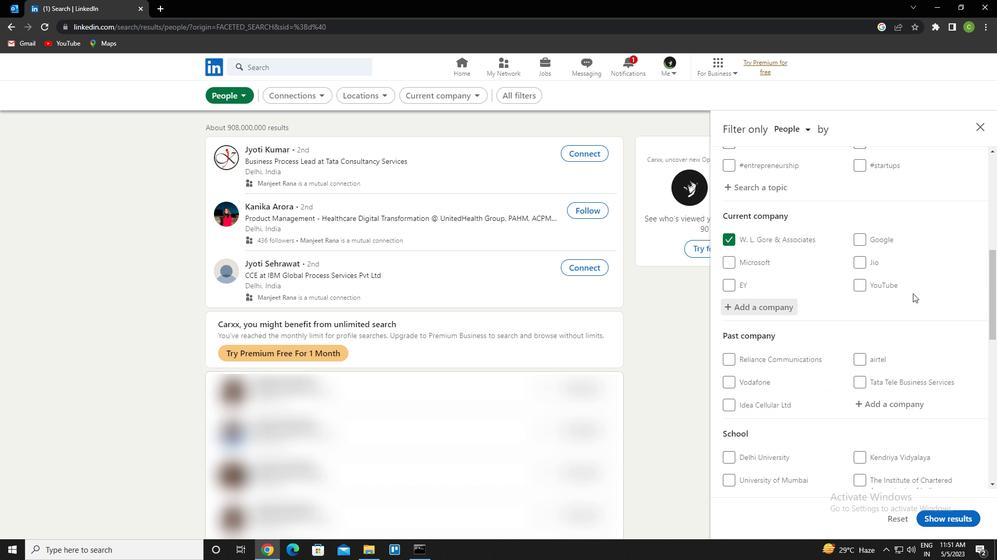 
Action: Mouse scrolled (909, 297) with delta (0, 0)
Screenshot: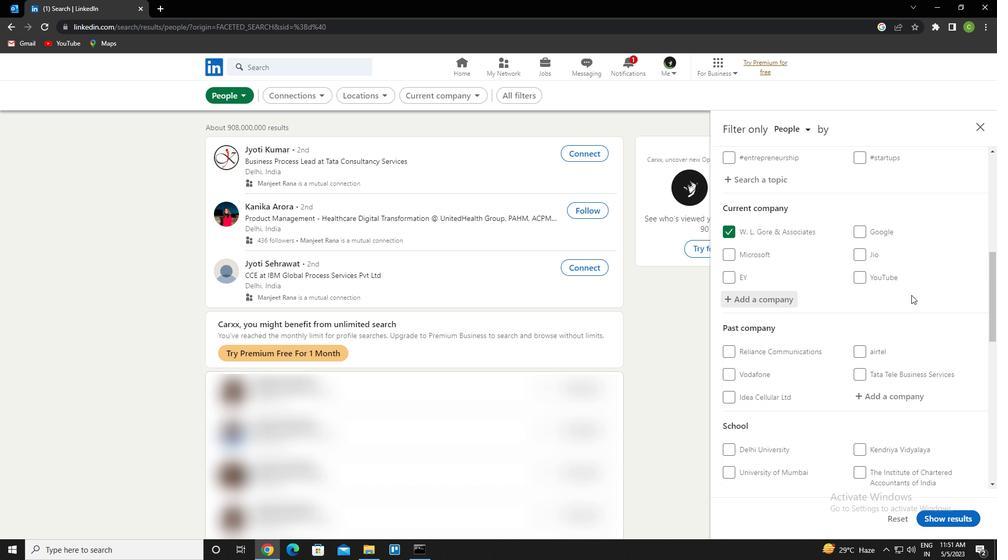 
Action: Mouse moved to (898, 302)
Screenshot: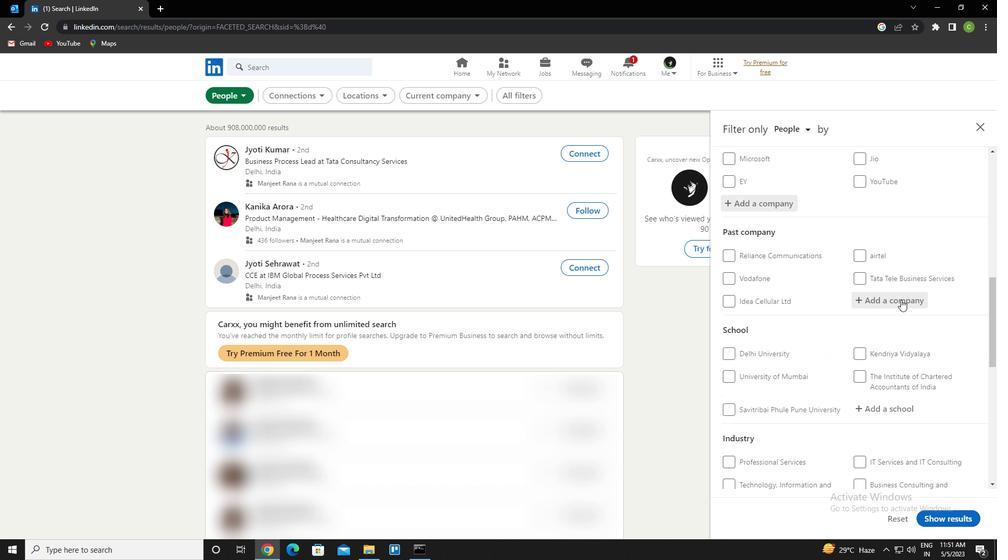 
Action: Mouse scrolled (898, 302) with delta (0, 0)
Screenshot: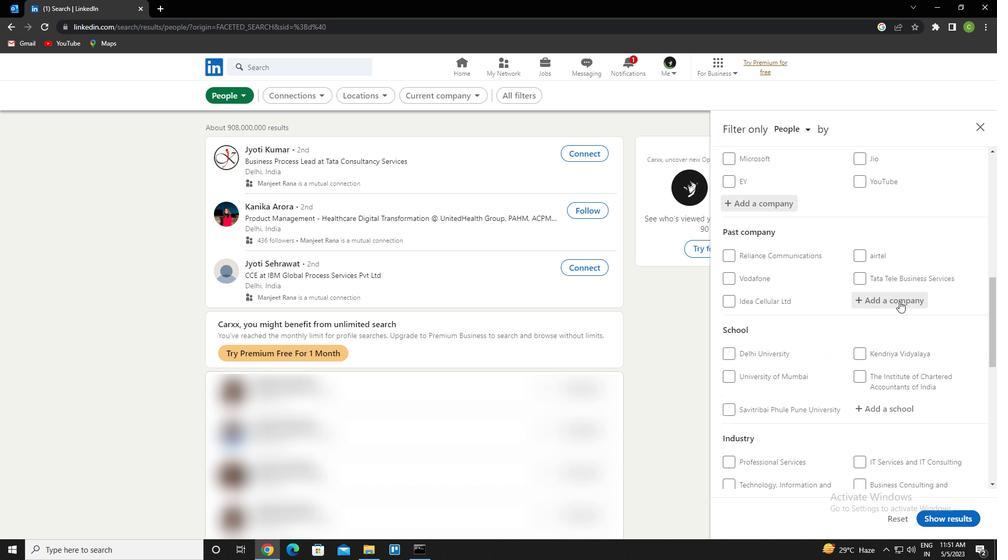
Action: Mouse moved to (897, 302)
Screenshot: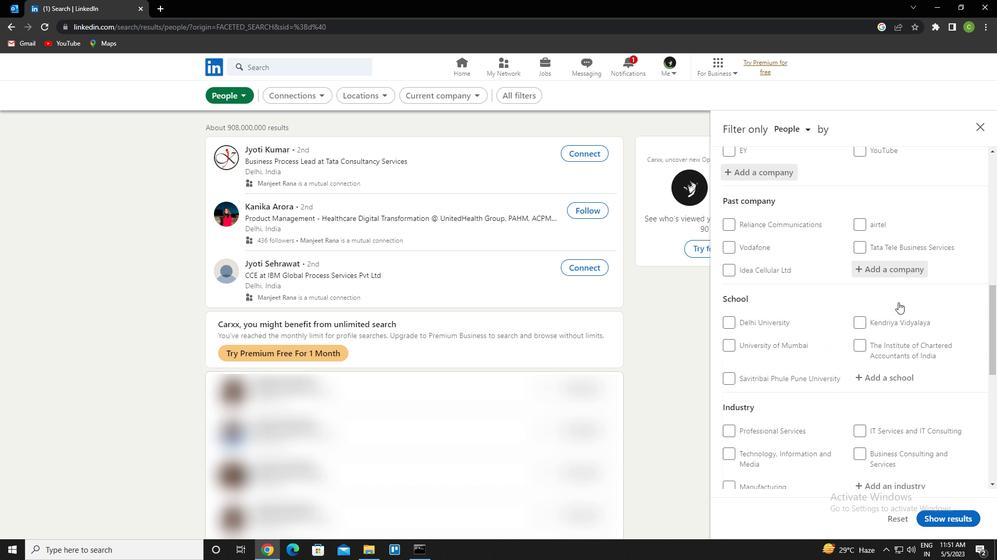 
Action: Mouse scrolled (897, 302) with delta (0, 0)
Screenshot: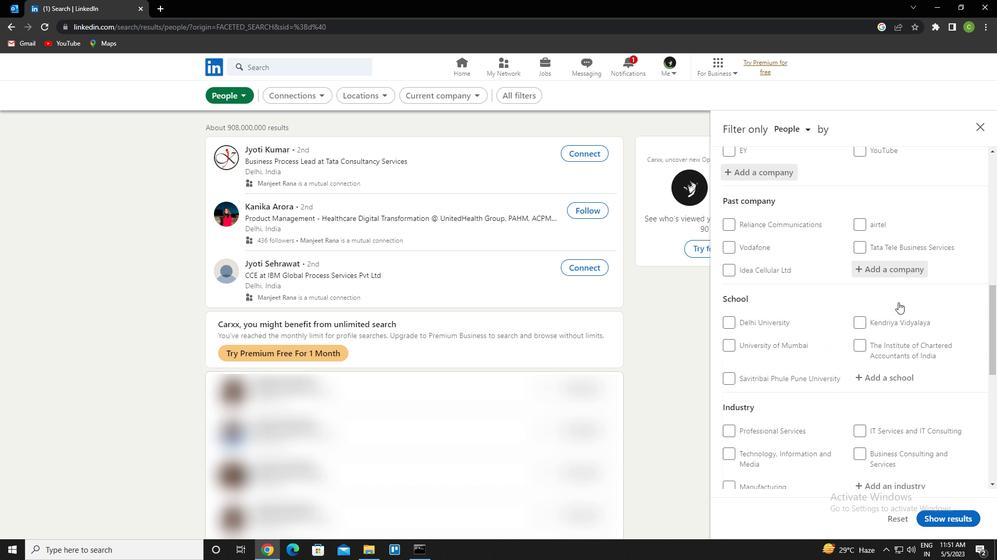 
Action: Mouse moved to (899, 305)
Screenshot: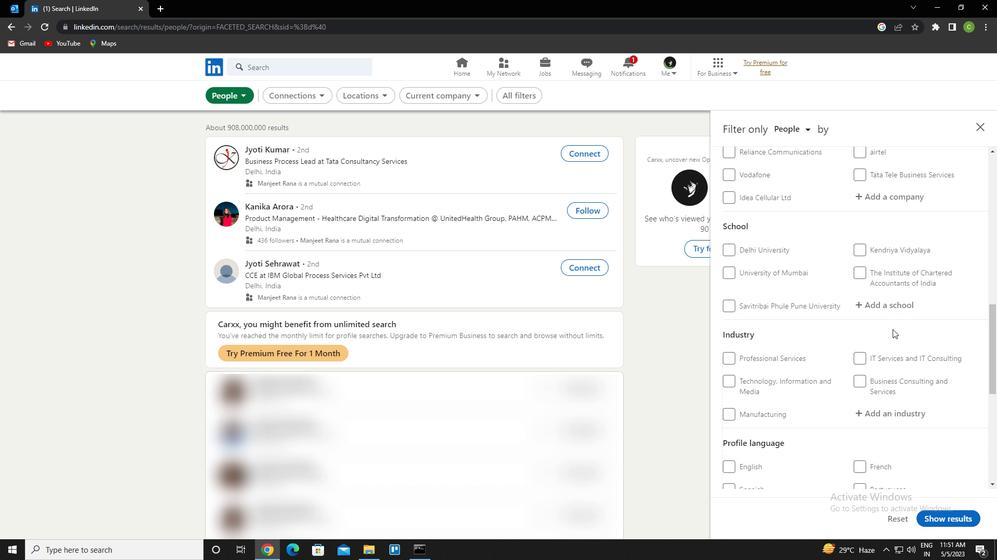 
Action: Mouse pressed left at (899, 305)
Screenshot: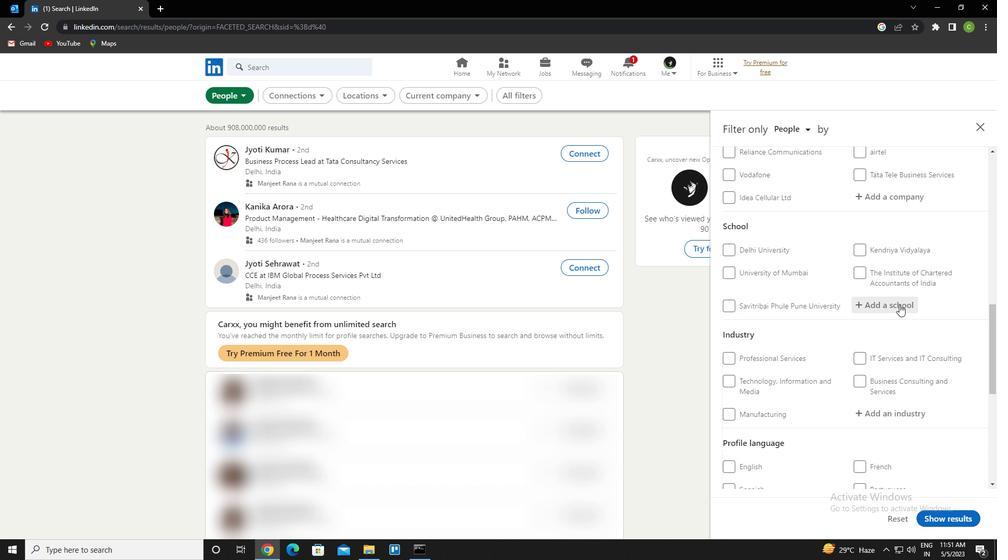 
Action: Key pressed <Key.caps_lock>K<Key.caps_lock>
Screenshot: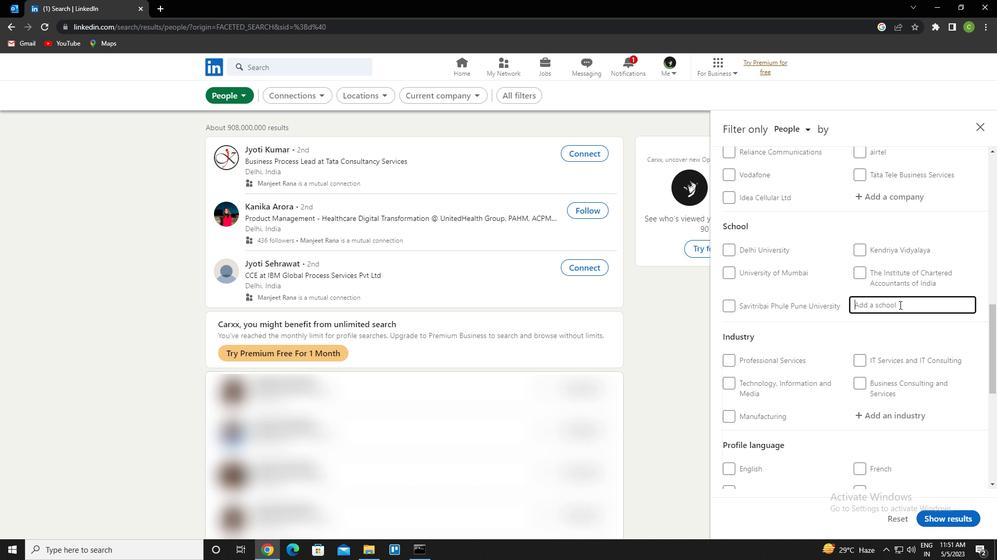 
Action: Mouse moved to (893, 299)
Screenshot: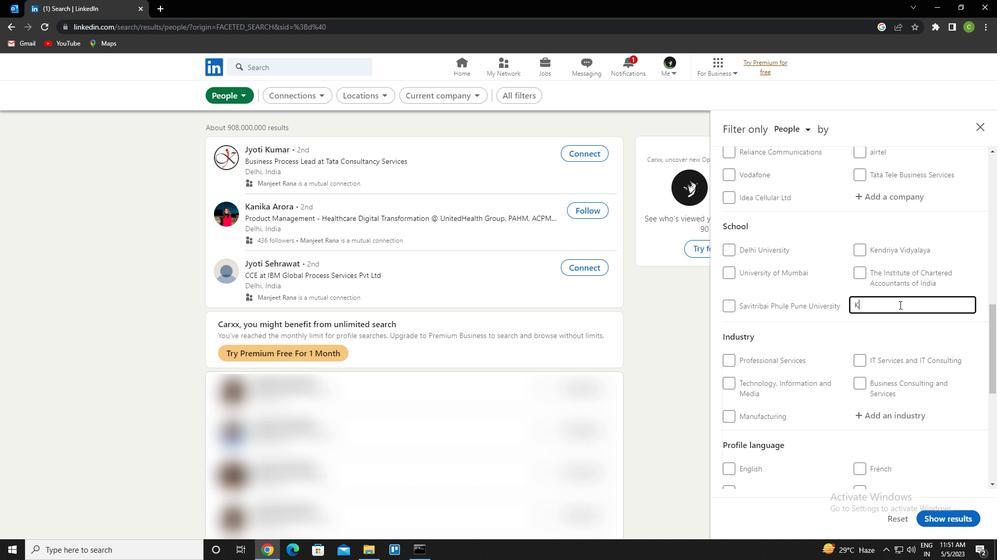 
Action: Key pressed A
Screenshot: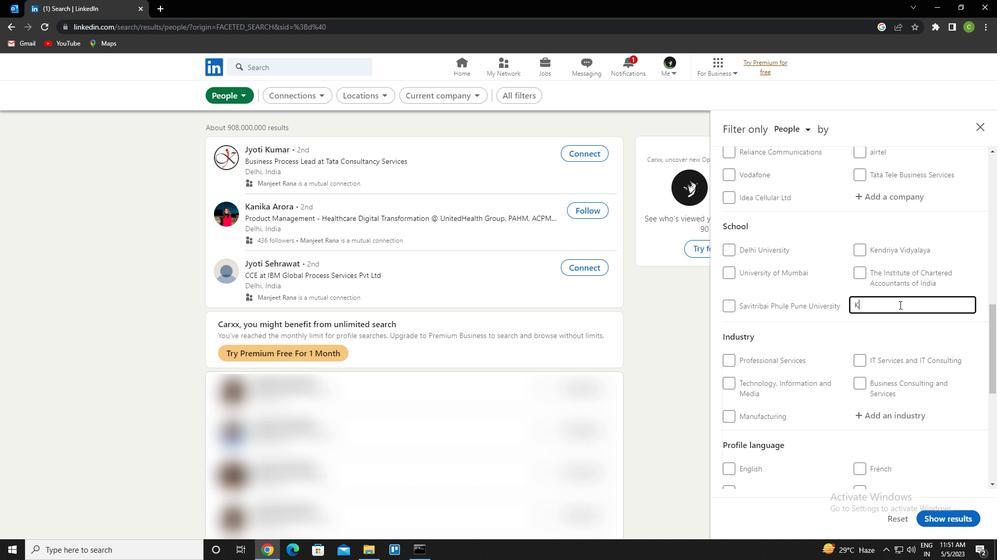 
Action: Mouse moved to (891, 299)
Screenshot: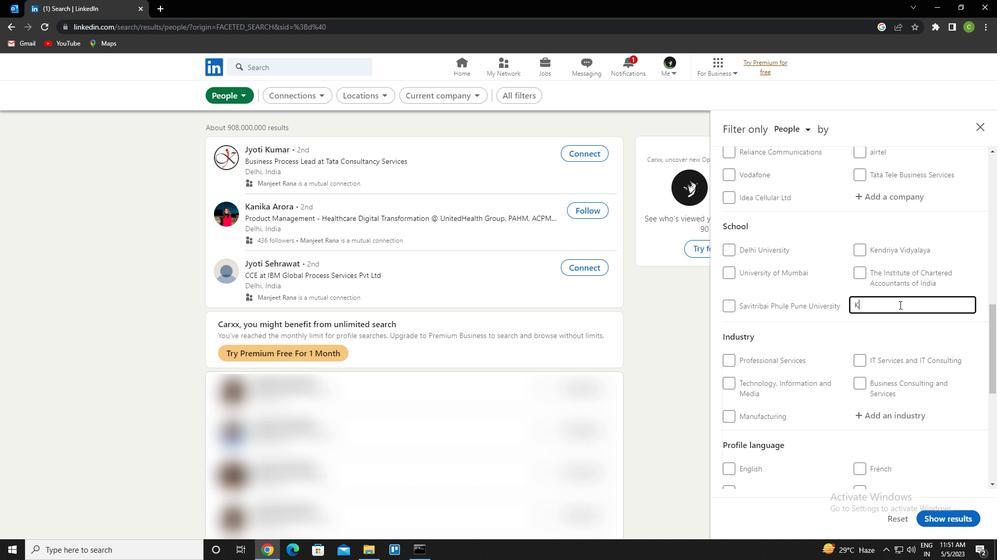 
Action: Key pressed KATIYA<Key.space>INSTITUTE<Key.space>OF<Key.space><Key.down><Key.enter>
Screenshot: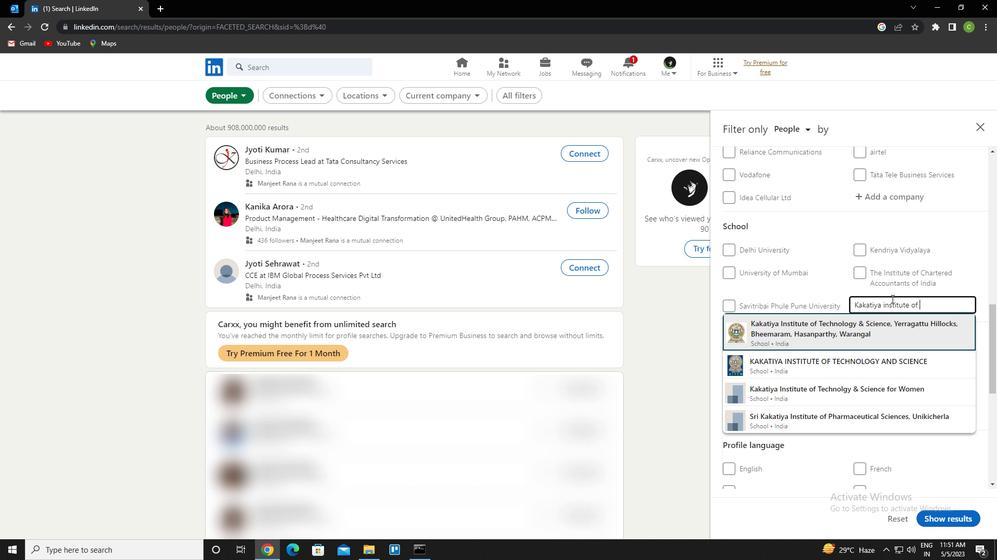 
Action: Mouse scrolled (891, 298) with delta (0, 0)
Screenshot: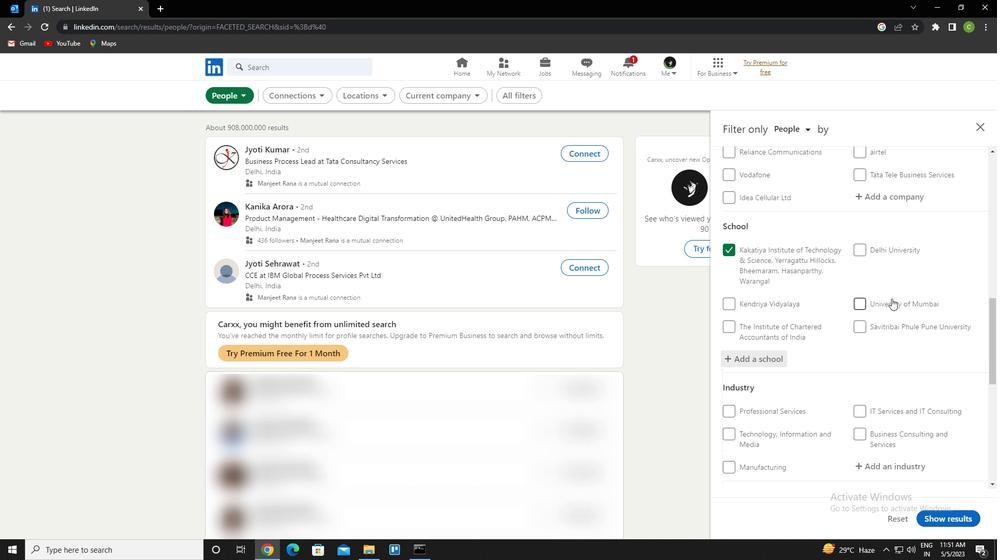 
Action: Mouse scrolled (891, 298) with delta (0, 0)
Screenshot: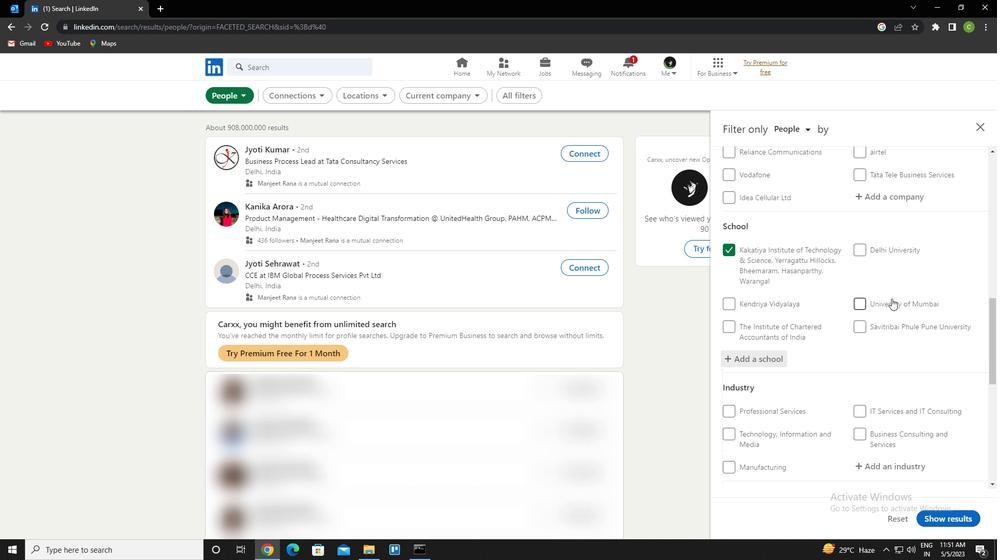 
Action: Mouse scrolled (891, 298) with delta (0, 0)
Screenshot: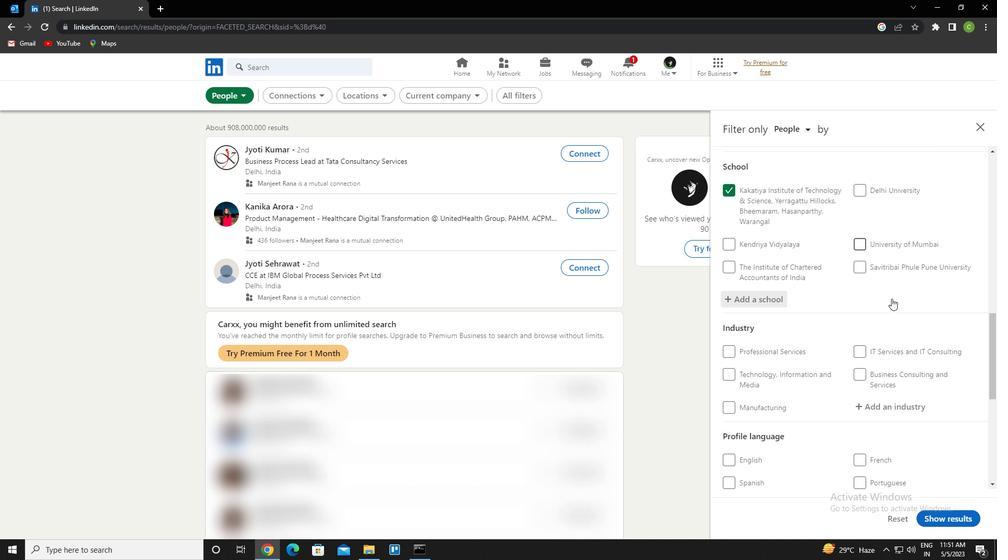 
Action: Mouse moved to (885, 310)
Screenshot: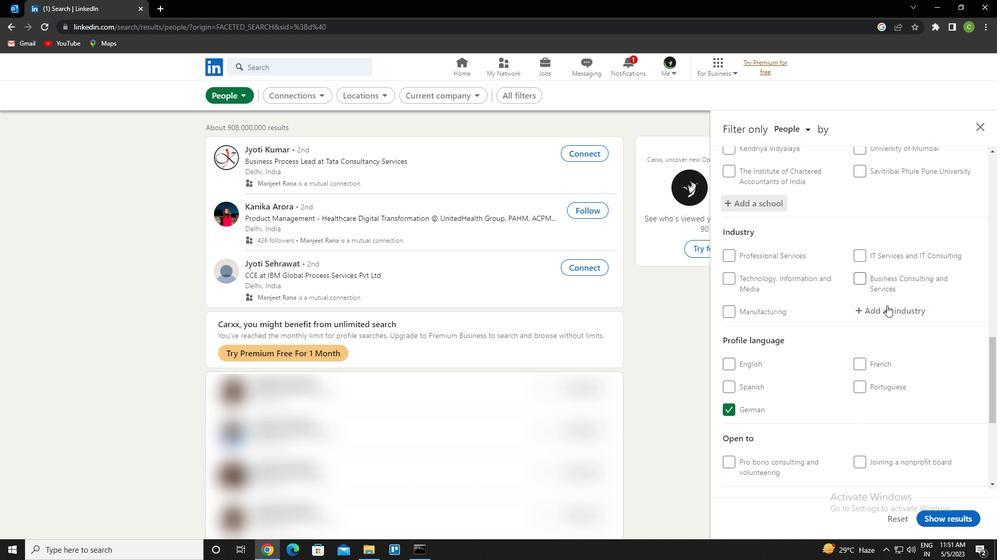
Action: Mouse pressed left at (885, 310)
Screenshot: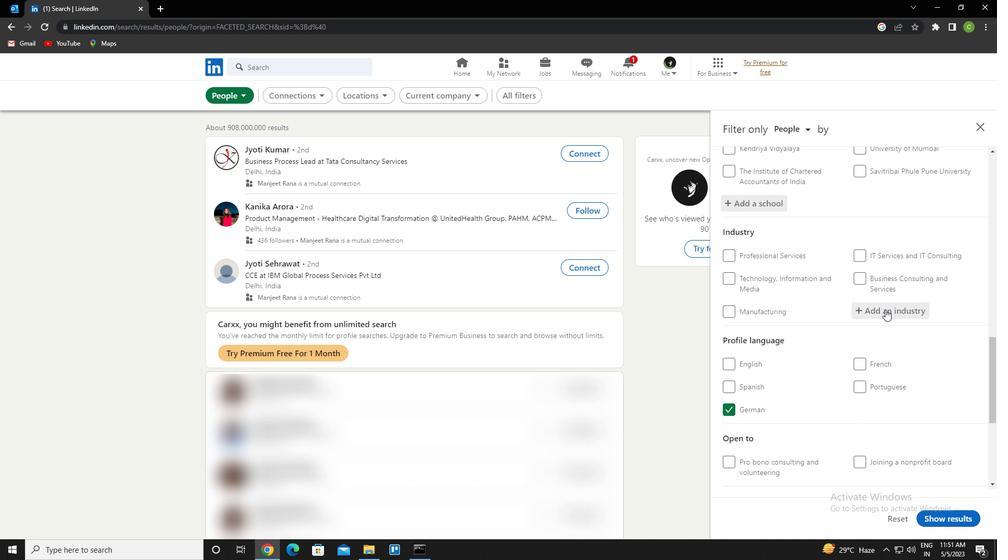 
Action: Key pressed <Key.caps_lock>A<Key.caps_lock>RMED<Key.space>FORCES<Key.down><Key.enter>
Screenshot: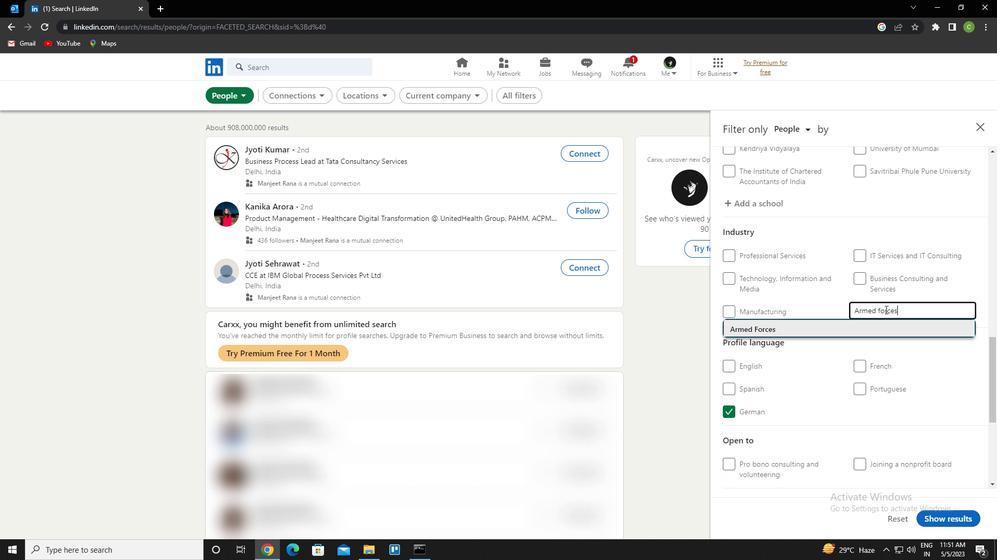 
Action: Mouse scrolled (885, 309) with delta (0, 0)
Screenshot: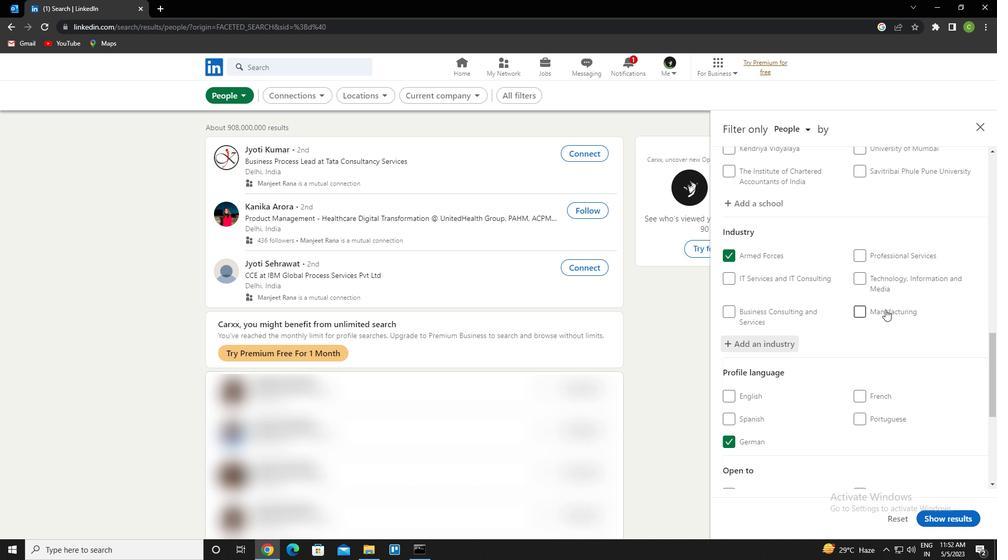 
Action: Mouse scrolled (885, 309) with delta (0, 0)
Screenshot: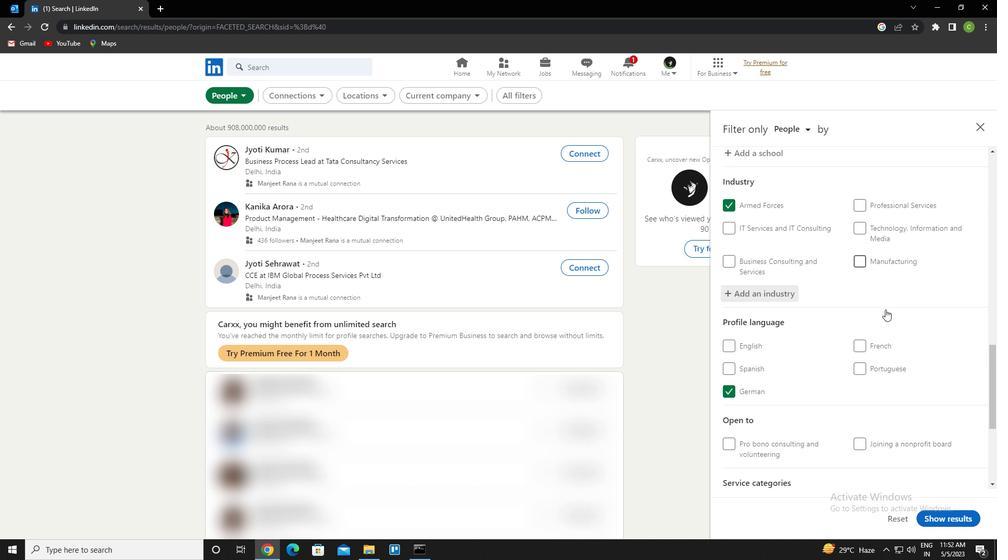 
Action: Mouse scrolled (885, 309) with delta (0, 0)
Screenshot: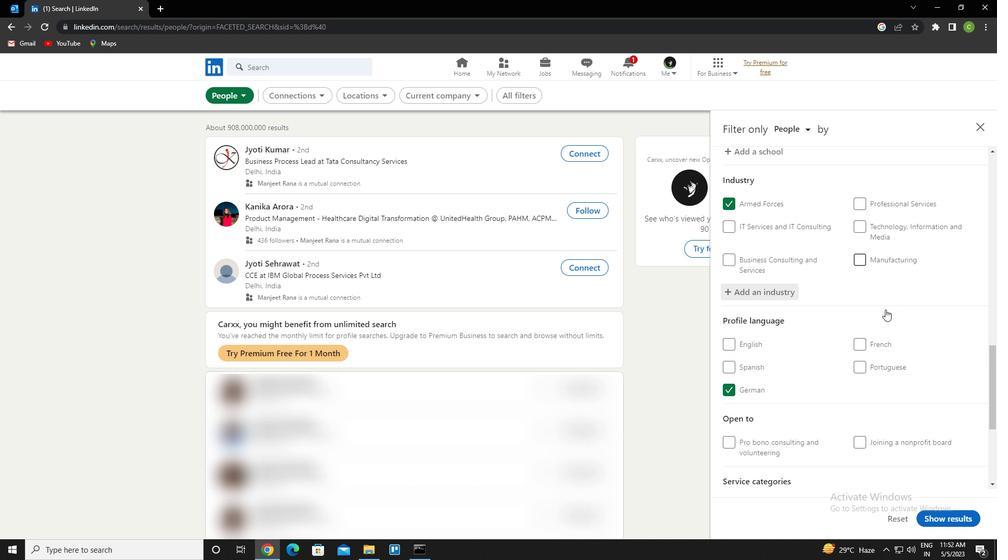 
Action: Mouse moved to (880, 311)
Screenshot: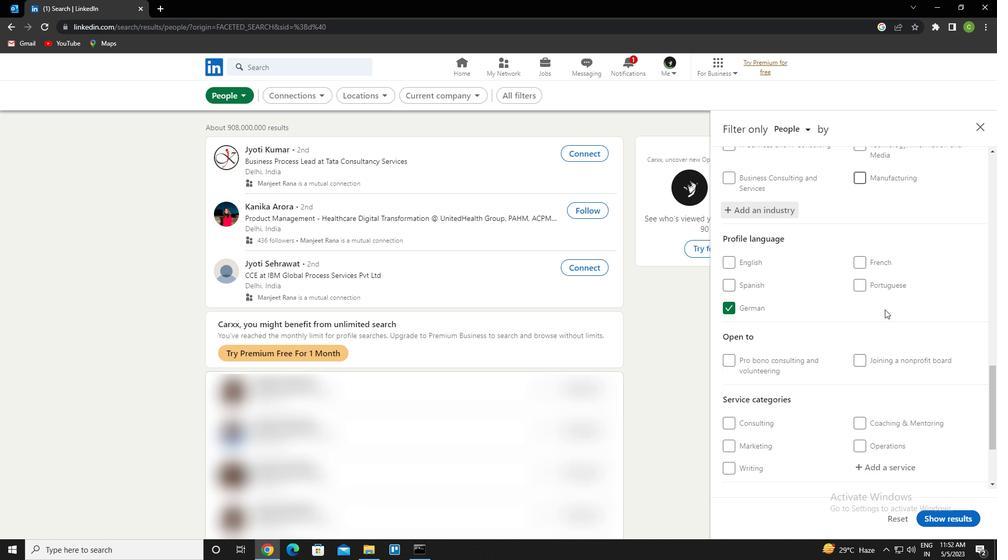 
Action: Mouse scrolled (880, 311) with delta (0, 0)
Screenshot: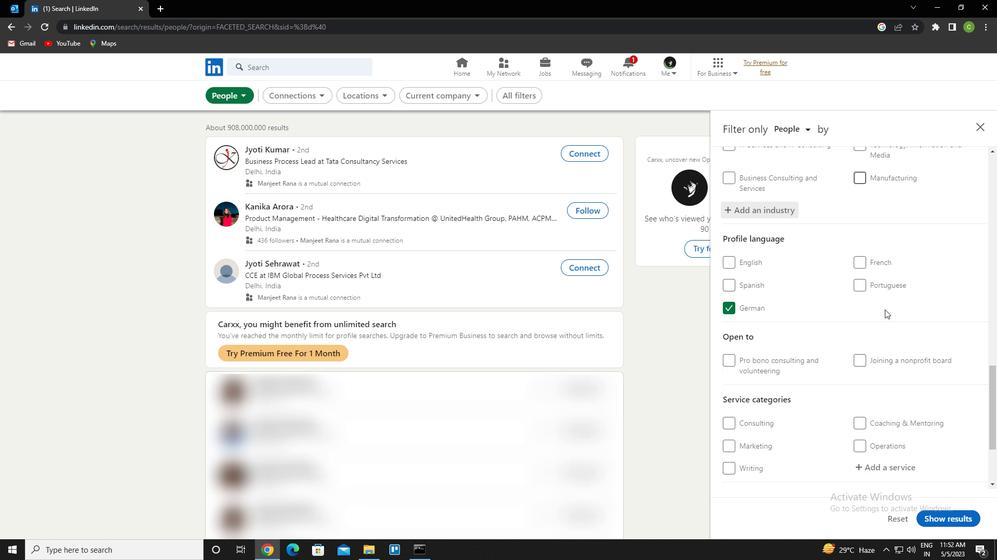 
Action: Mouse moved to (877, 312)
Screenshot: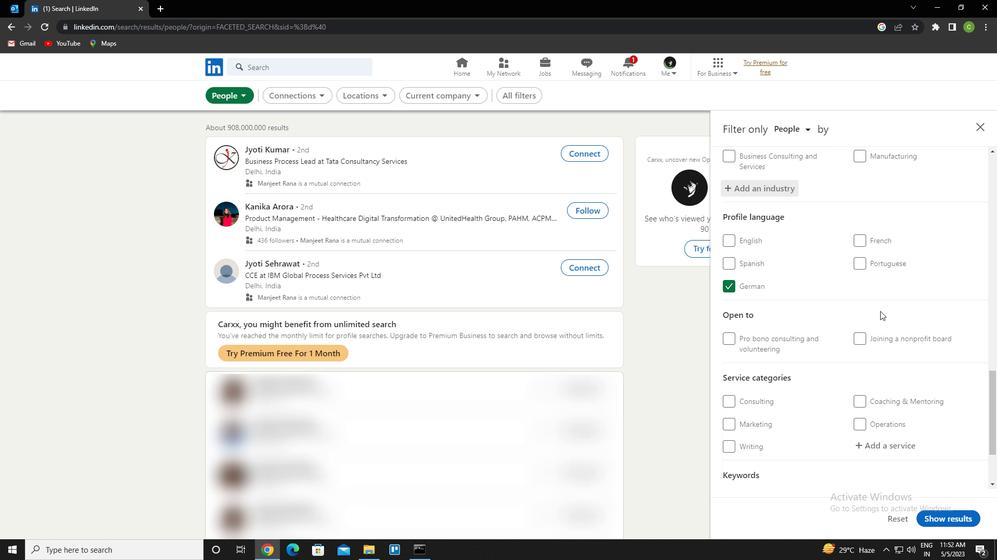 
Action: Mouse scrolled (877, 312) with delta (0, 0)
Screenshot: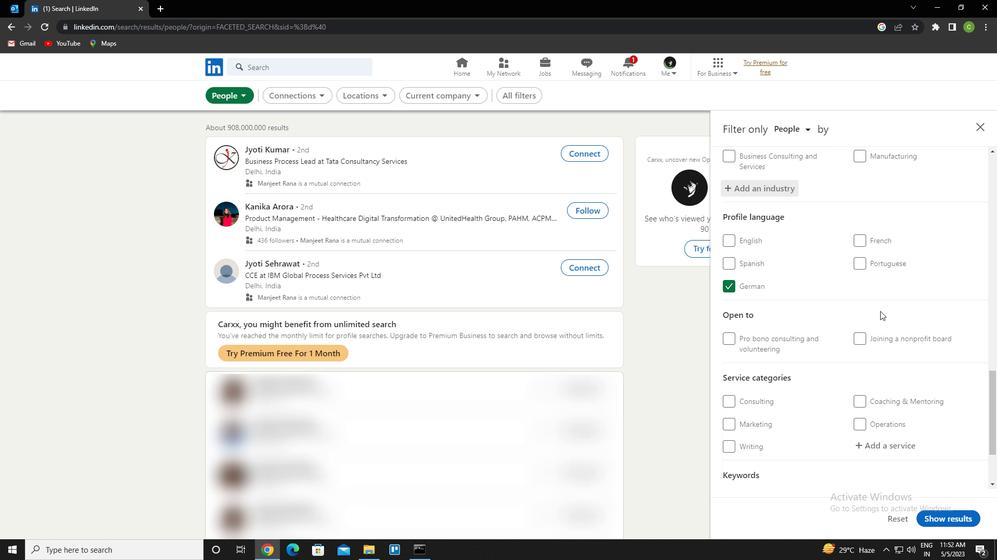 
Action: Mouse moved to (875, 313)
Screenshot: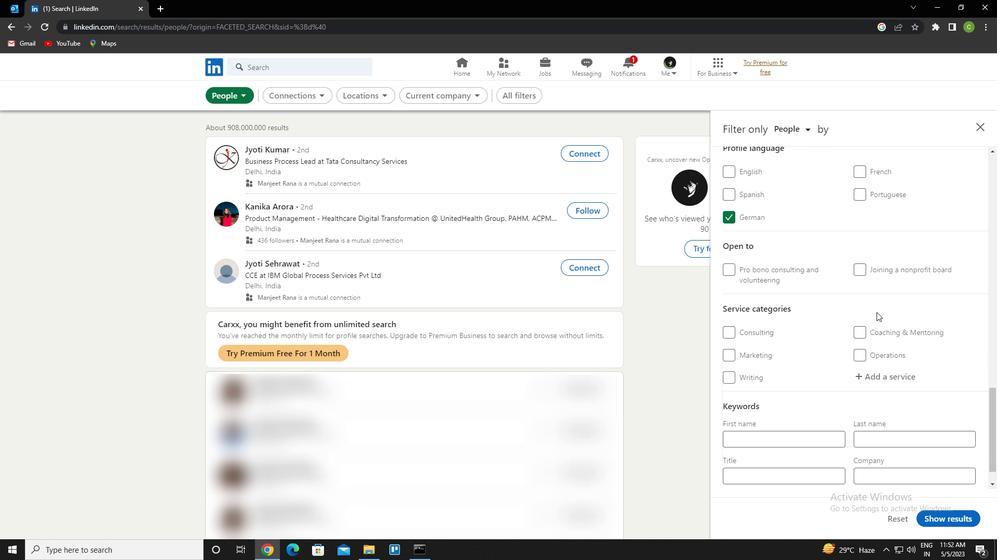
Action: Mouse scrolled (875, 313) with delta (0, 0)
Screenshot: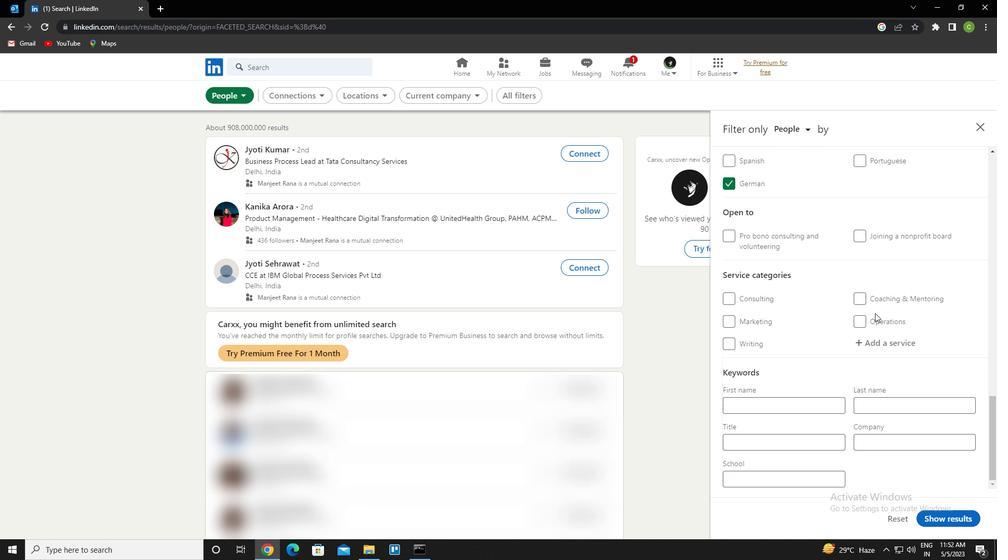 
Action: Mouse moved to (881, 347)
Screenshot: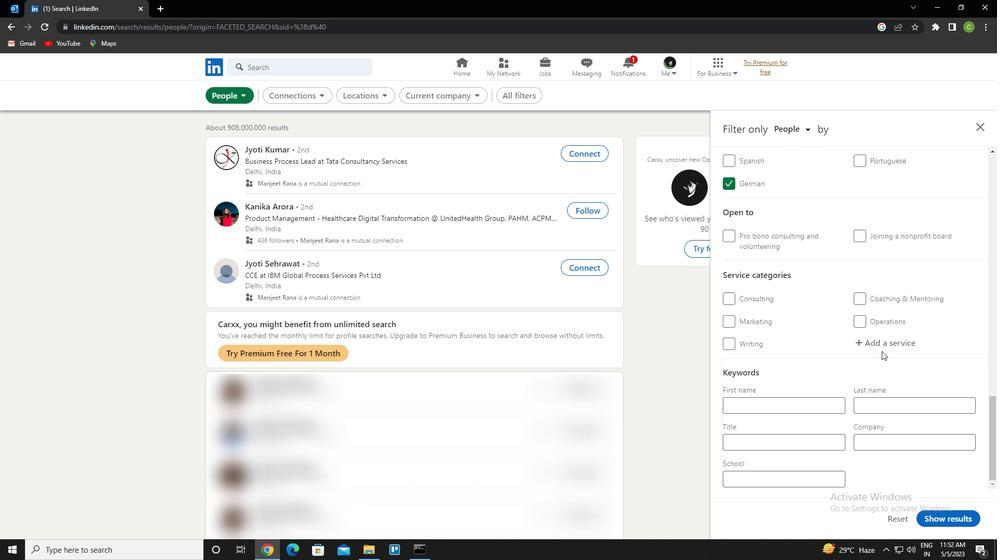 
Action: Mouse pressed left at (881, 347)
Screenshot: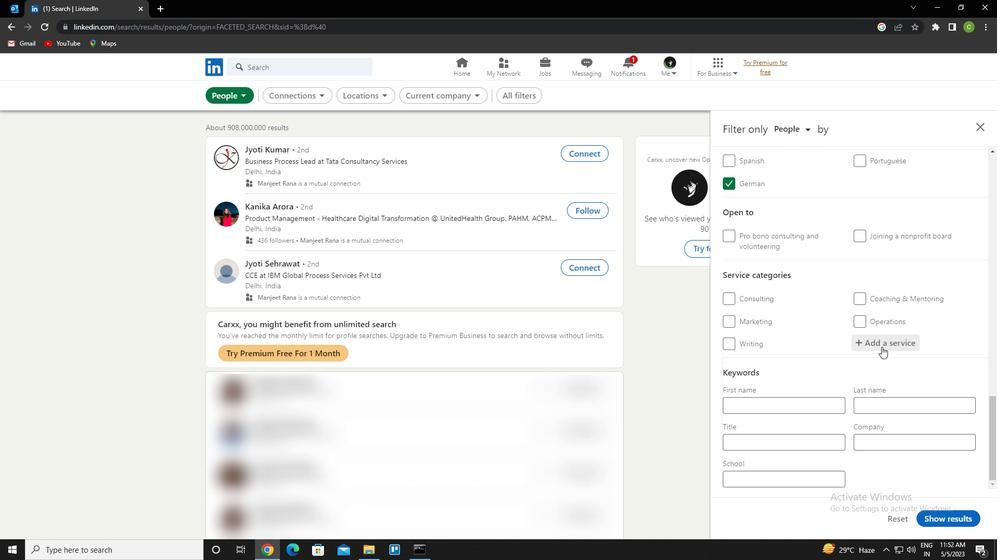 
Action: Mouse moved to (856, 329)
Screenshot: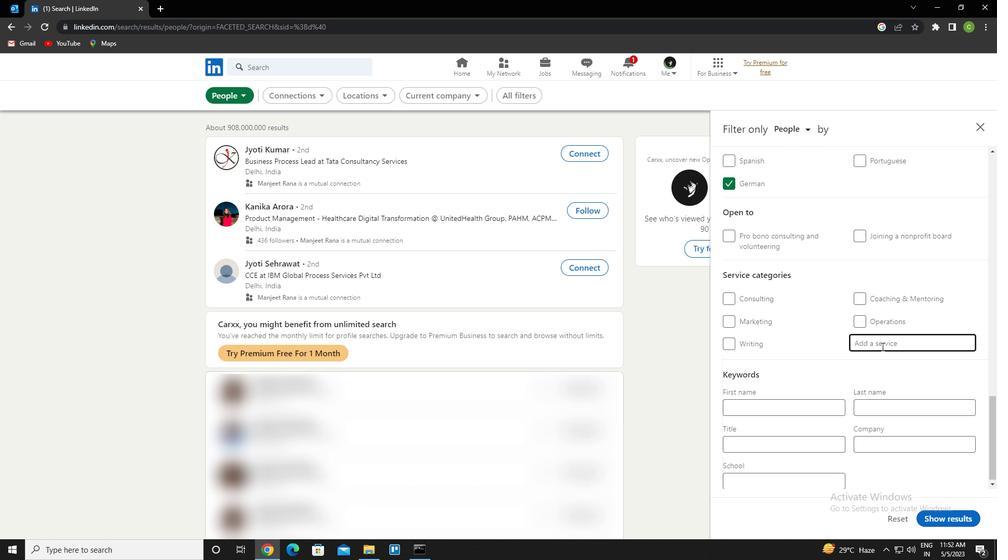 
Action: Key pressed BOOK<Key.down><Key.enter>
Screenshot: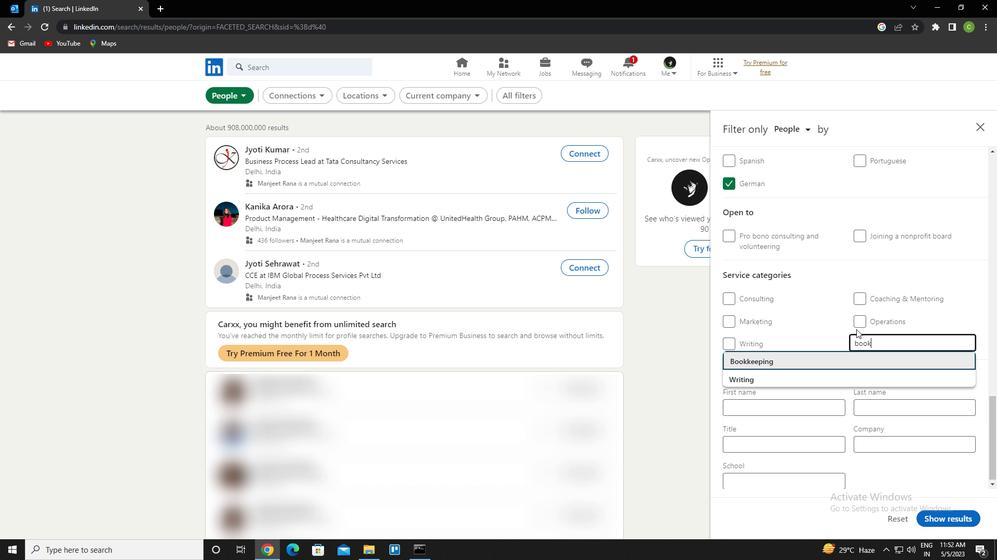 
Action: Mouse moved to (841, 318)
Screenshot: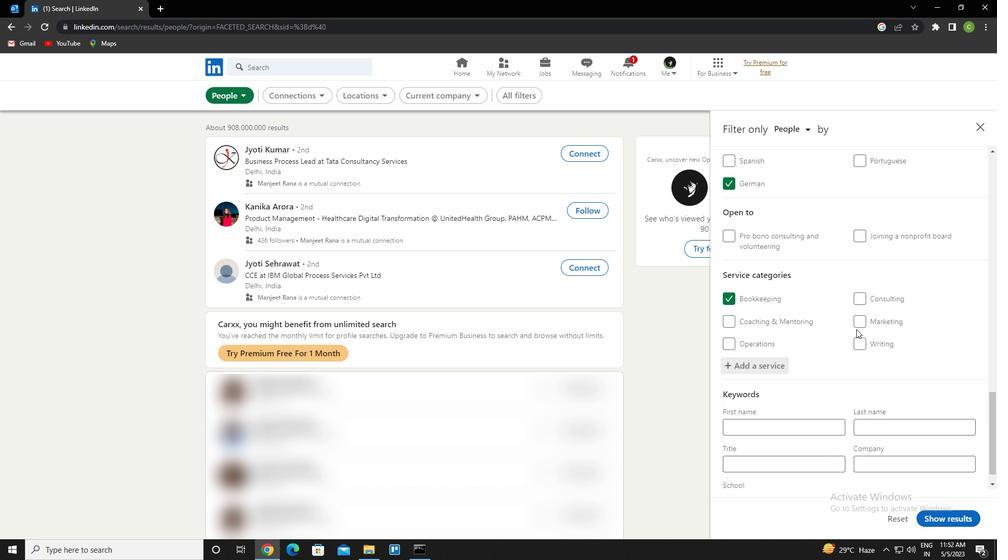 
Action: Mouse scrolled (841, 318) with delta (0, 0)
Screenshot: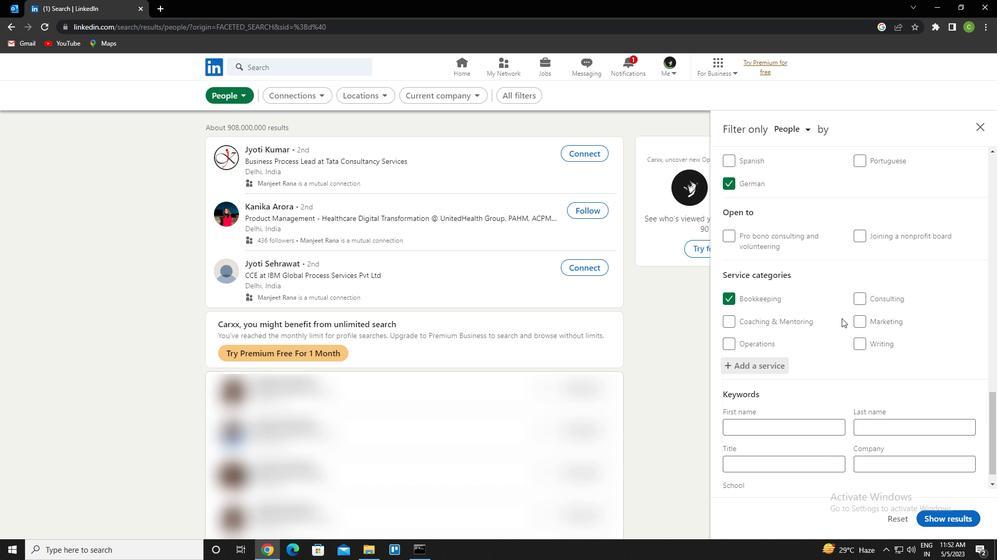 
Action: Mouse moved to (837, 321)
Screenshot: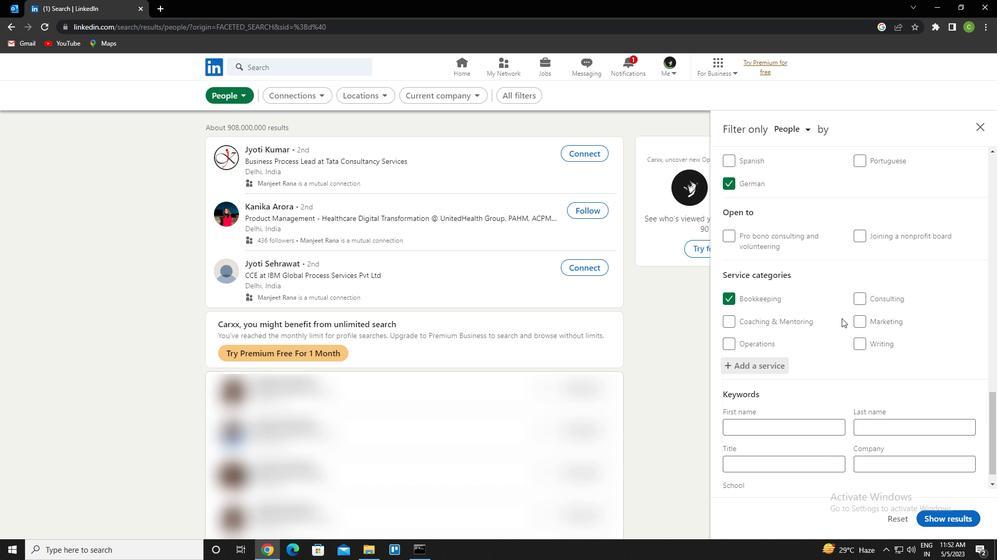 
Action: Mouse scrolled (837, 320) with delta (0, 0)
Screenshot: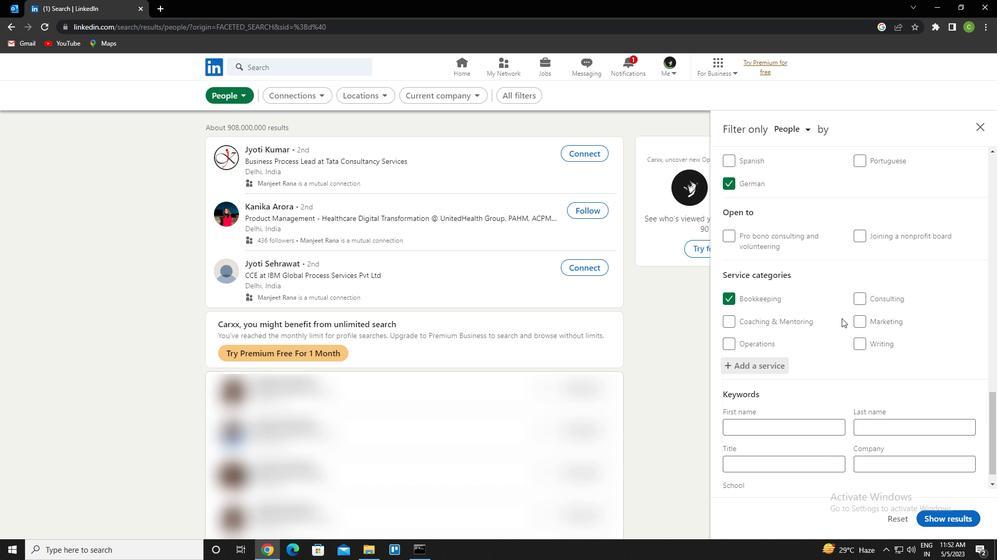 
Action: Mouse moved to (836, 324)
Screenshot: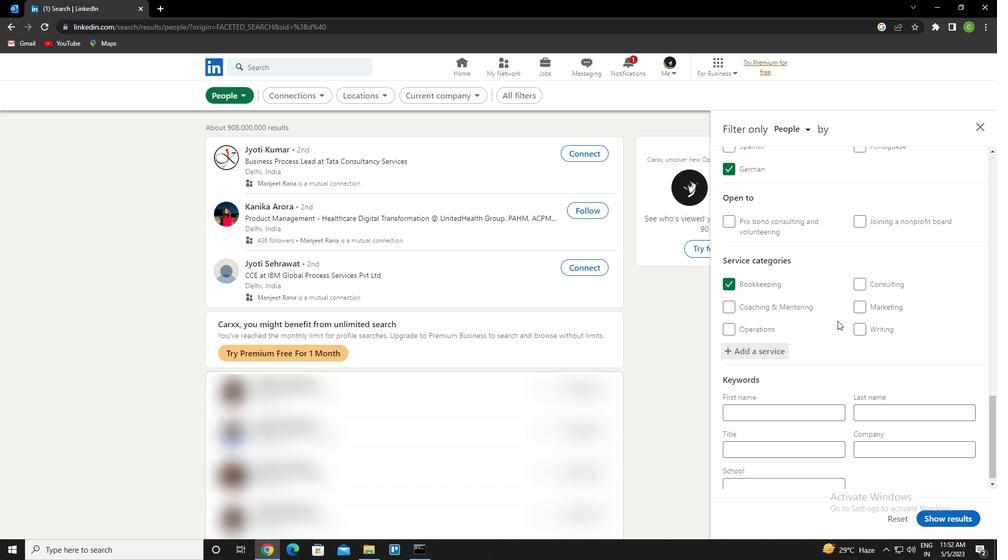 
Action: Mouse scrolled (836, 323) with delta (0, 0)
Screenshot: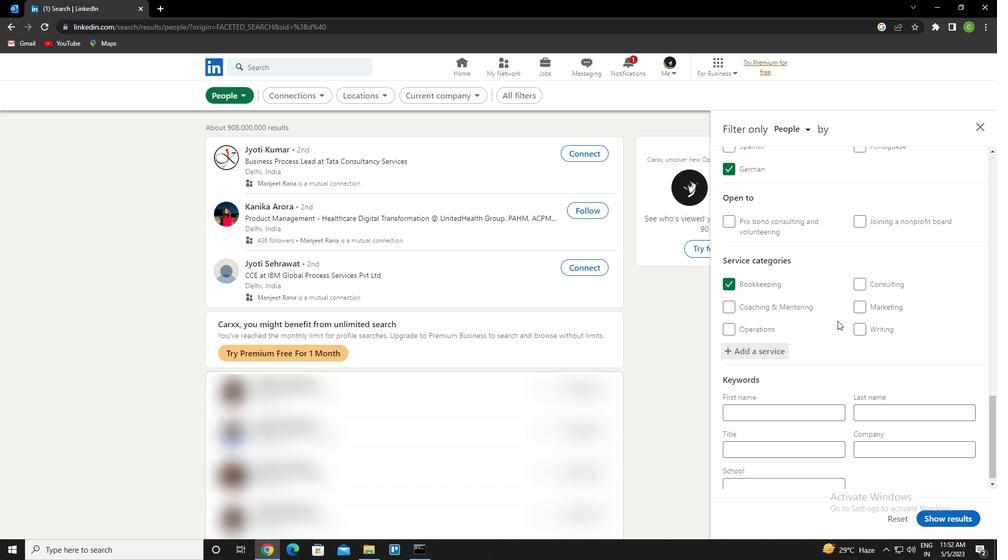 
Action: Mouse moved to (783, 439)
Screenshot: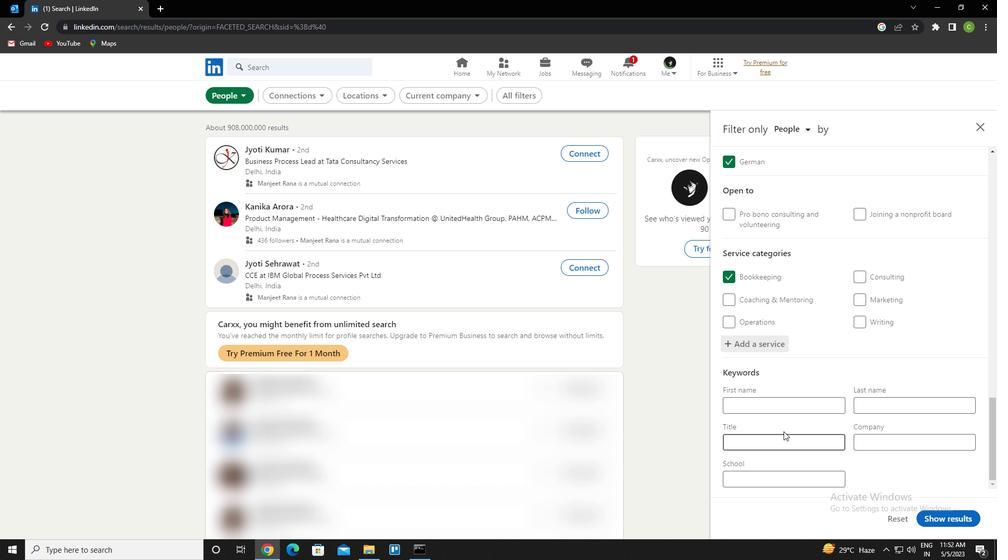 
Action: Mouse pressed left at (783, 439)
Screenshot: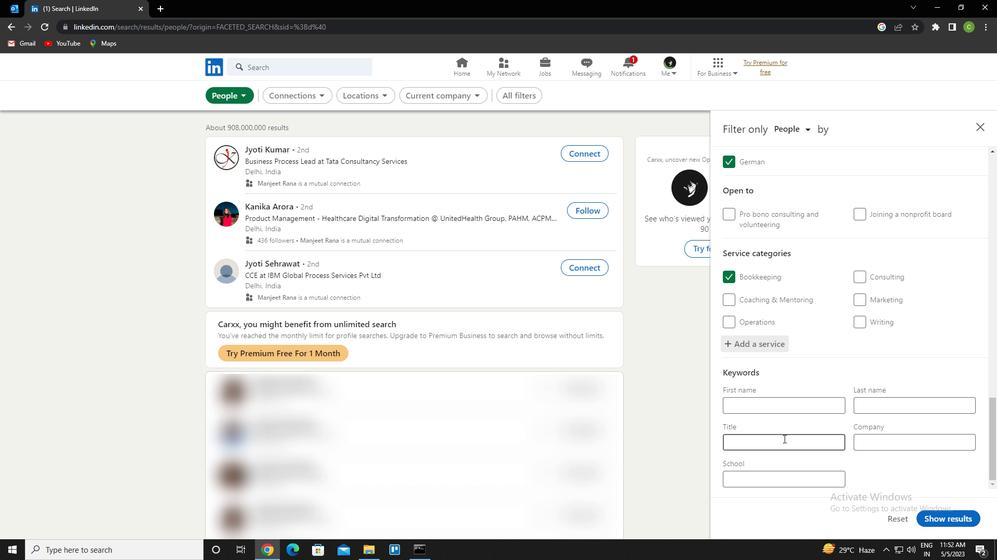 
Action: Key pressed <Key.caps_lock>C<Key.caps_lock>ONVERSATION<Key.space><Key.caps_lock>S<Key.caps_lock>CIETIST
Screenshot: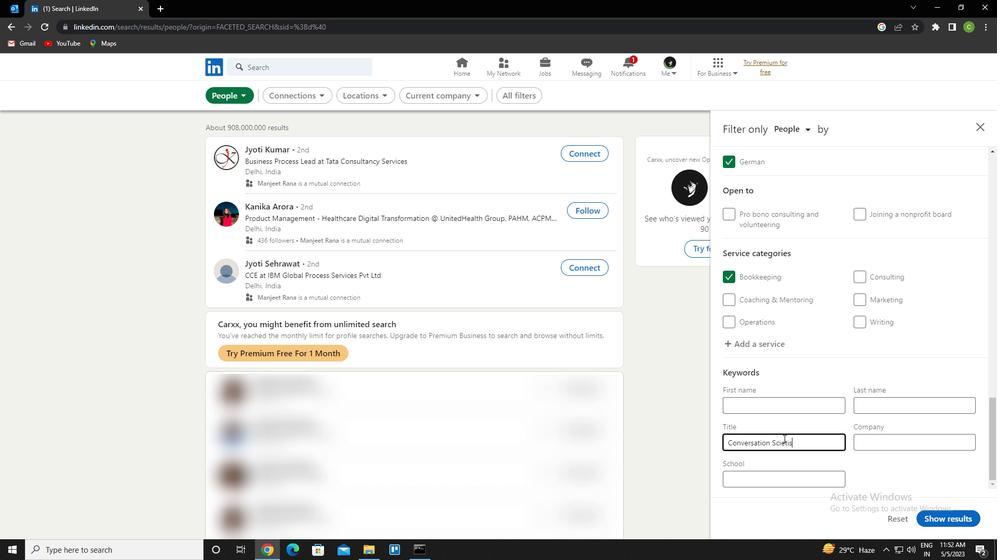 
Action: Mouse moved to (783, 443)
Screenshot: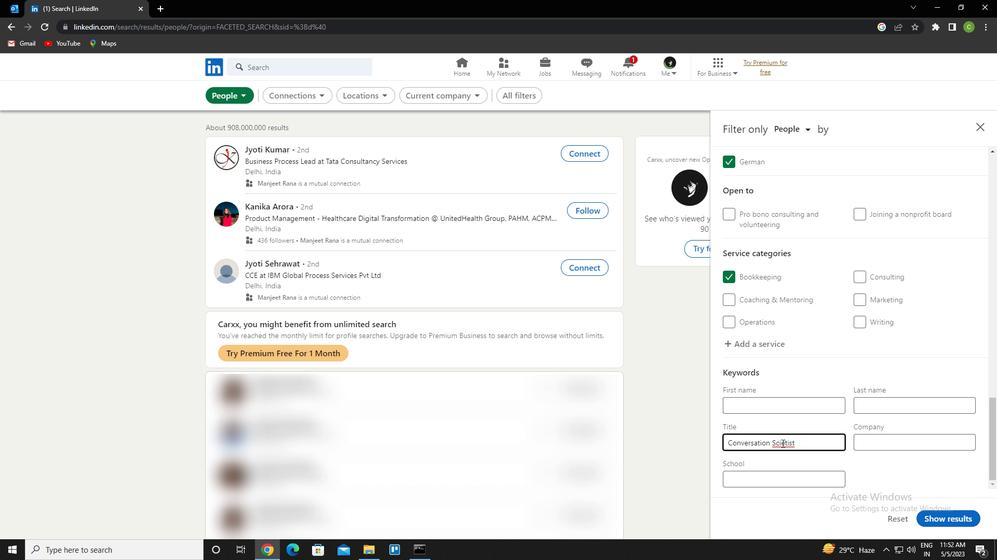 
Action: Mouse pressed left at (783, 443)
Screenshot: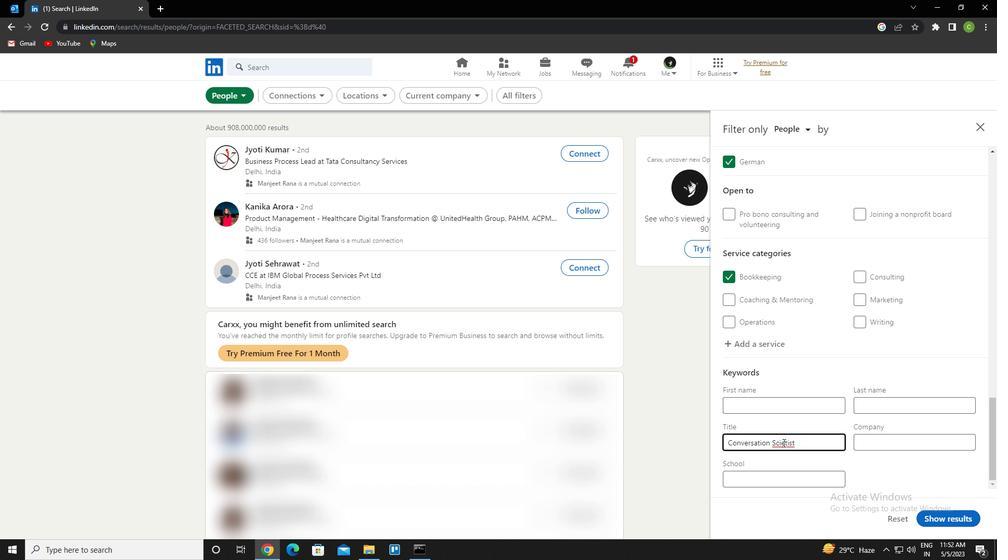 
Action: Mouse moved to (795, 448)
Screenshot: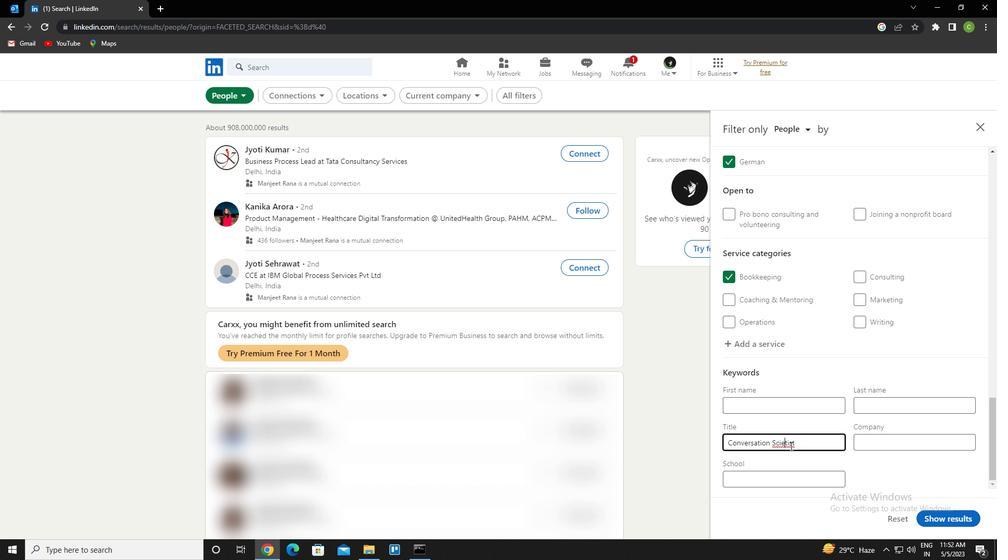 
Action: Key pressed N
Screenshot: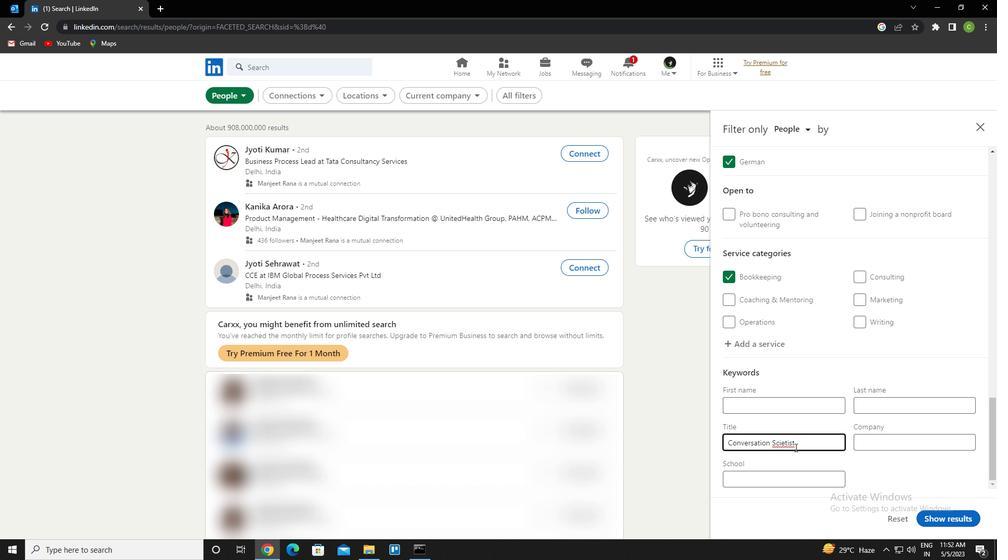 
Action: Mouse moved to (942, 517)
Screenshot: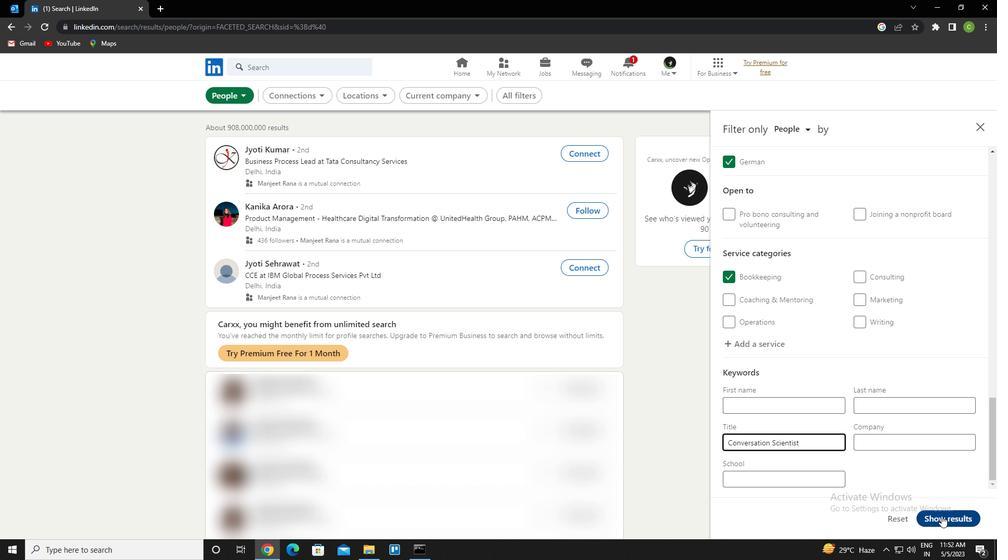 
Action: Mouse pressed left at (942, 517)
Screenshot: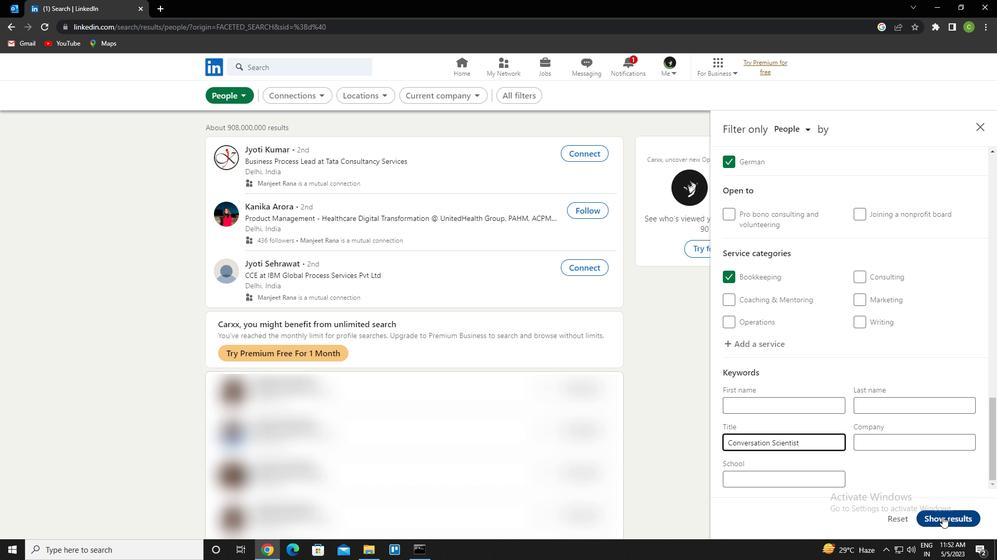 
Action: Mouse moved to (534, 518)
Screenshot: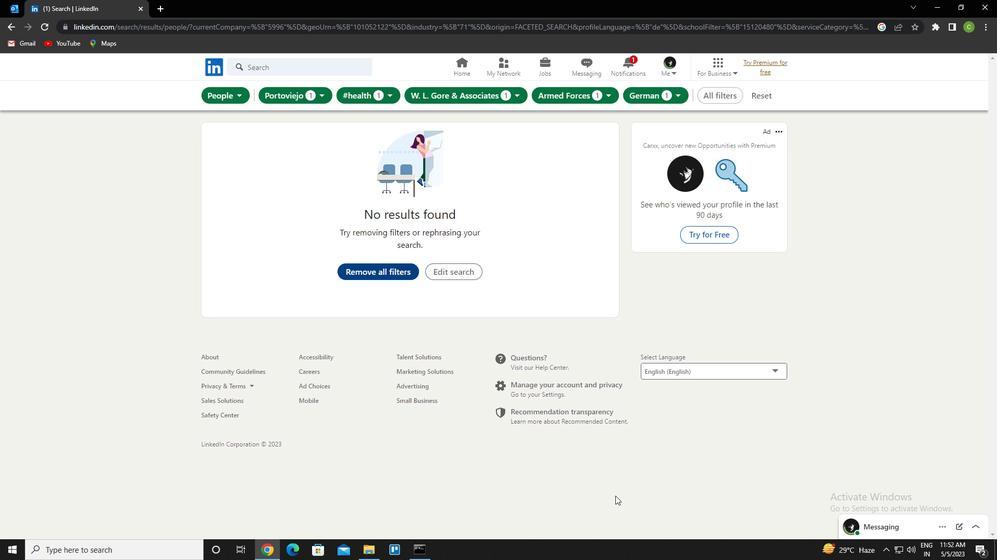 
